 Task: Create a due date automation trigger when advanced on, 2 hours before a card is due add fields with custom field "Resume" set to 10.
Action: Mouse moved to (1239, 354)
Screenshot: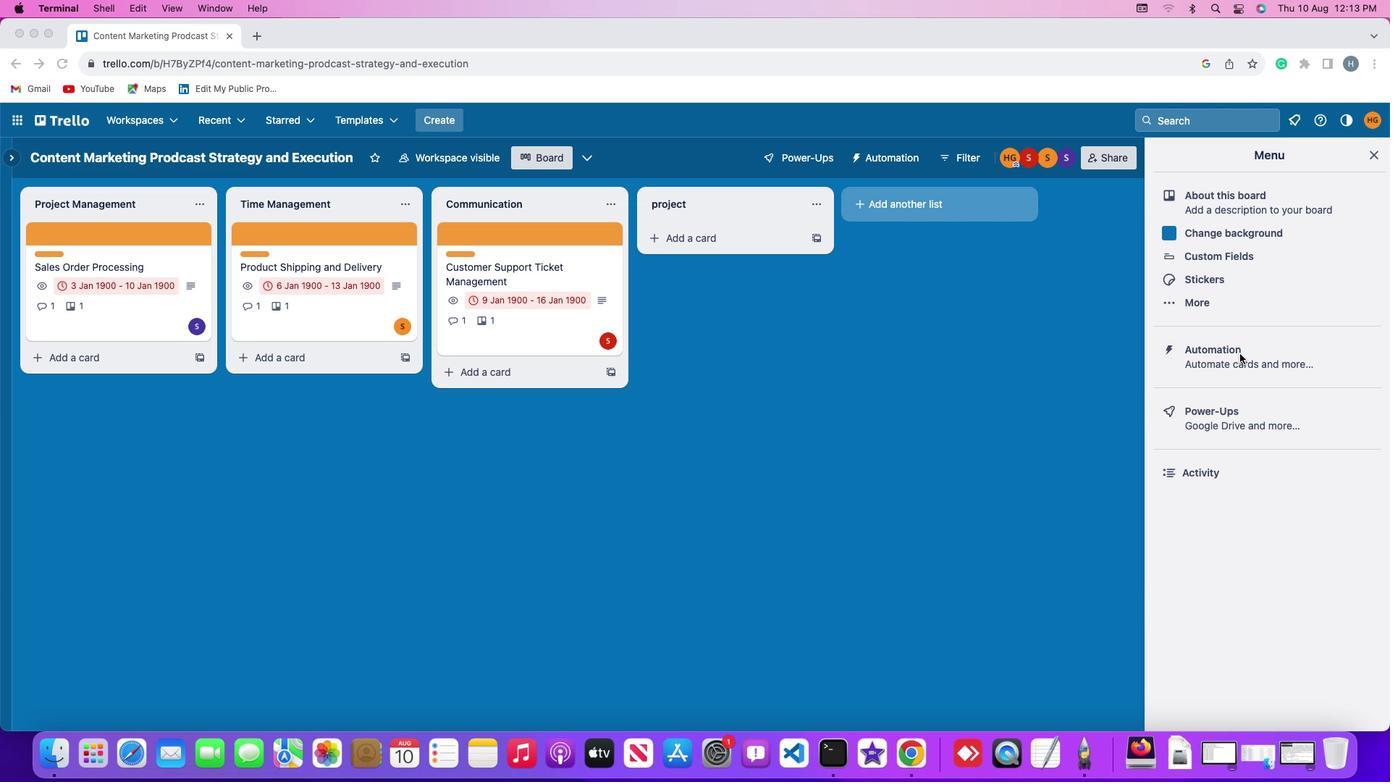 
Action: Mouse pressed left at (1239, 354)
Screenshot: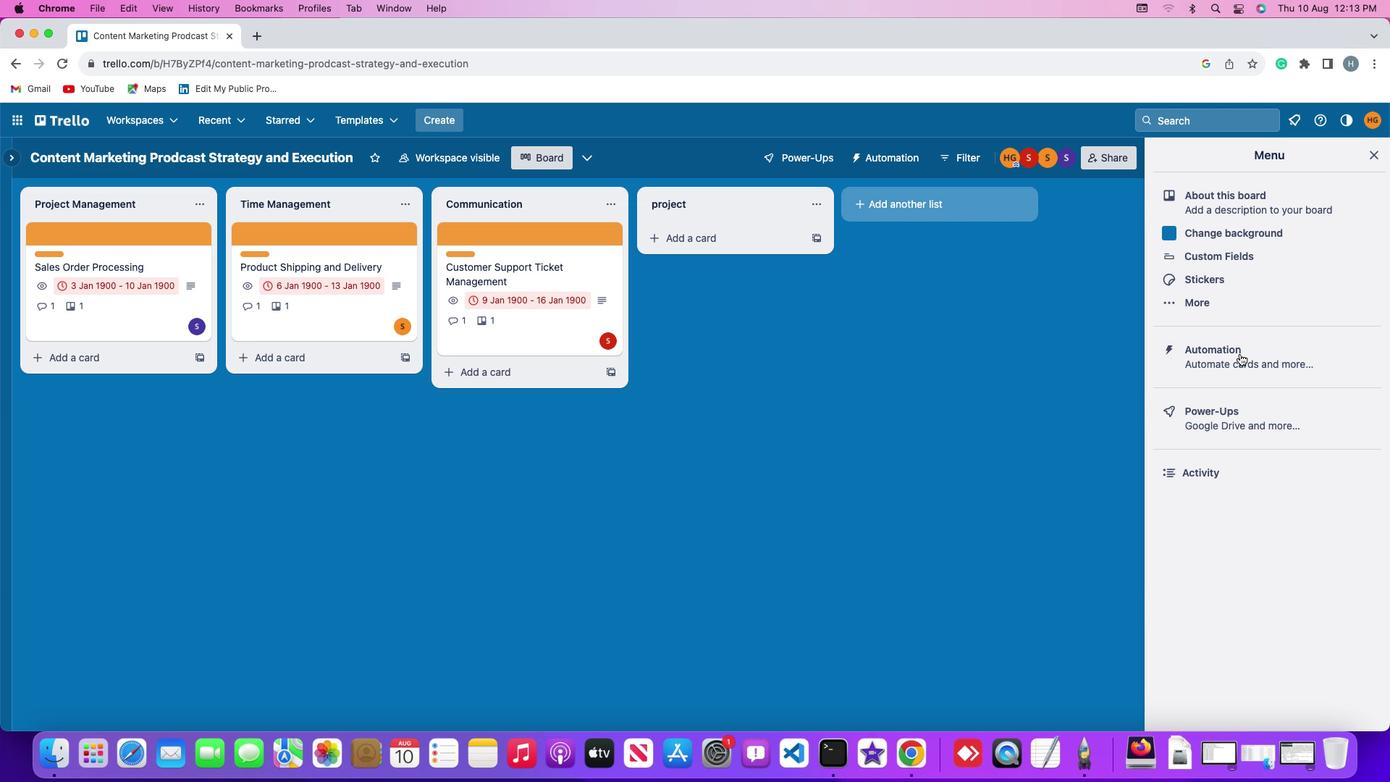 
Action: Mouse pressed left at (1239, 354)
Screenshot: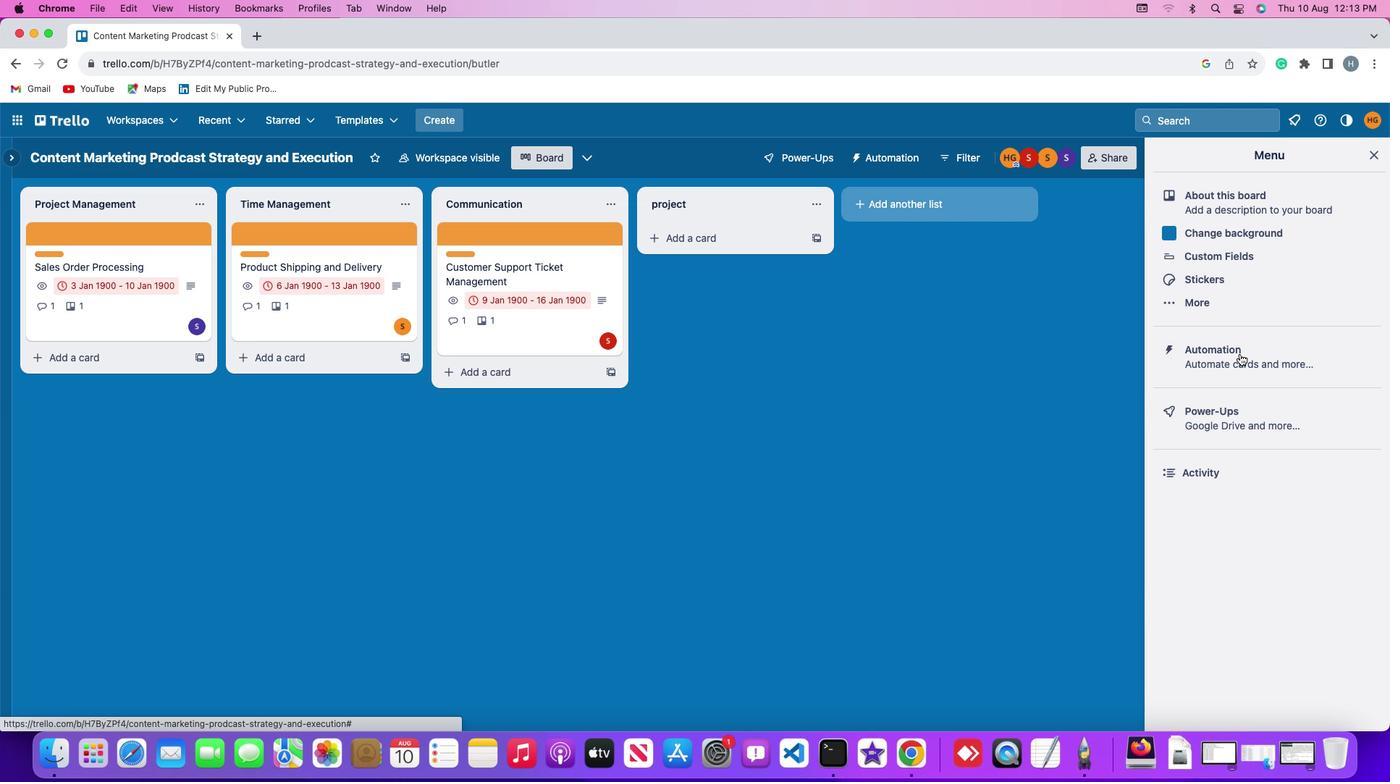 
Action: Mouse moved to (92, 343)
Screenshot: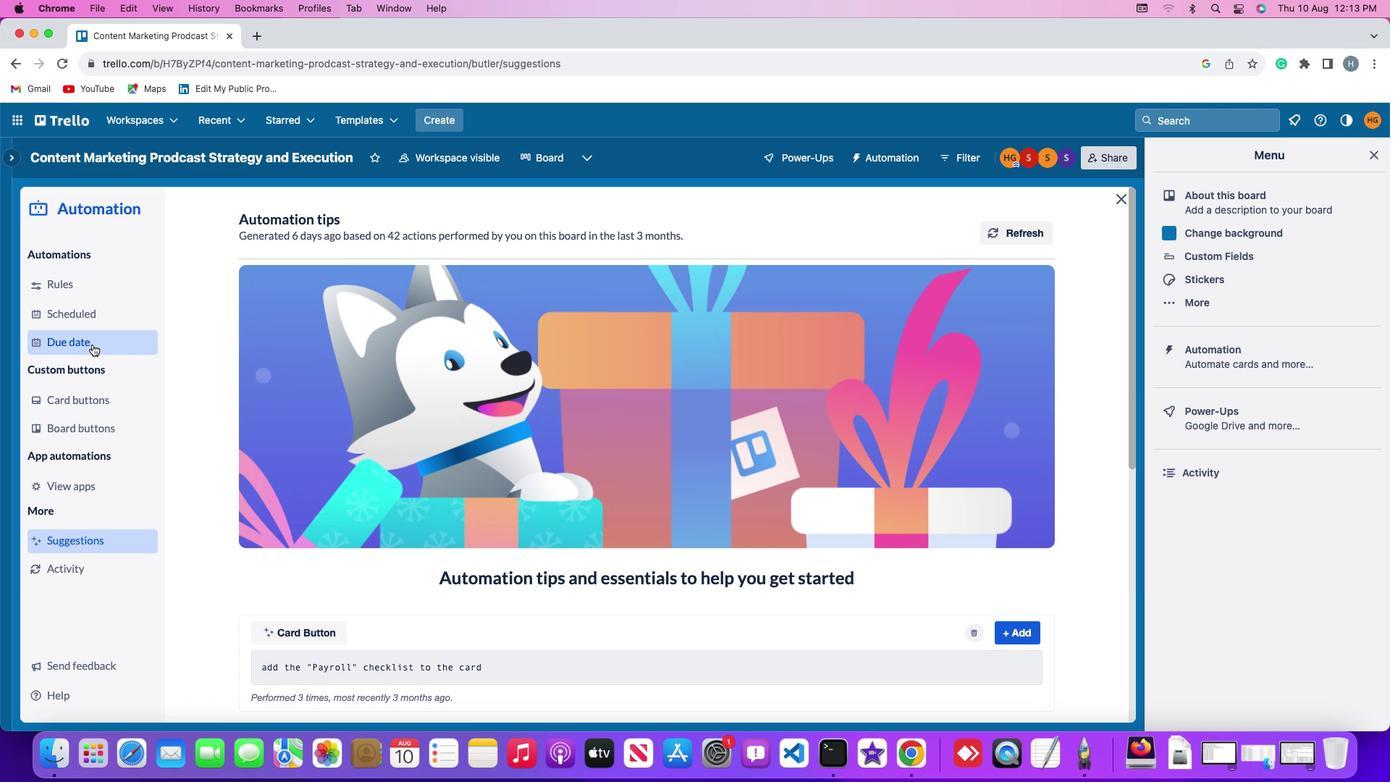 
Action: Mouse pressed left at (92, 343)
Screenshot: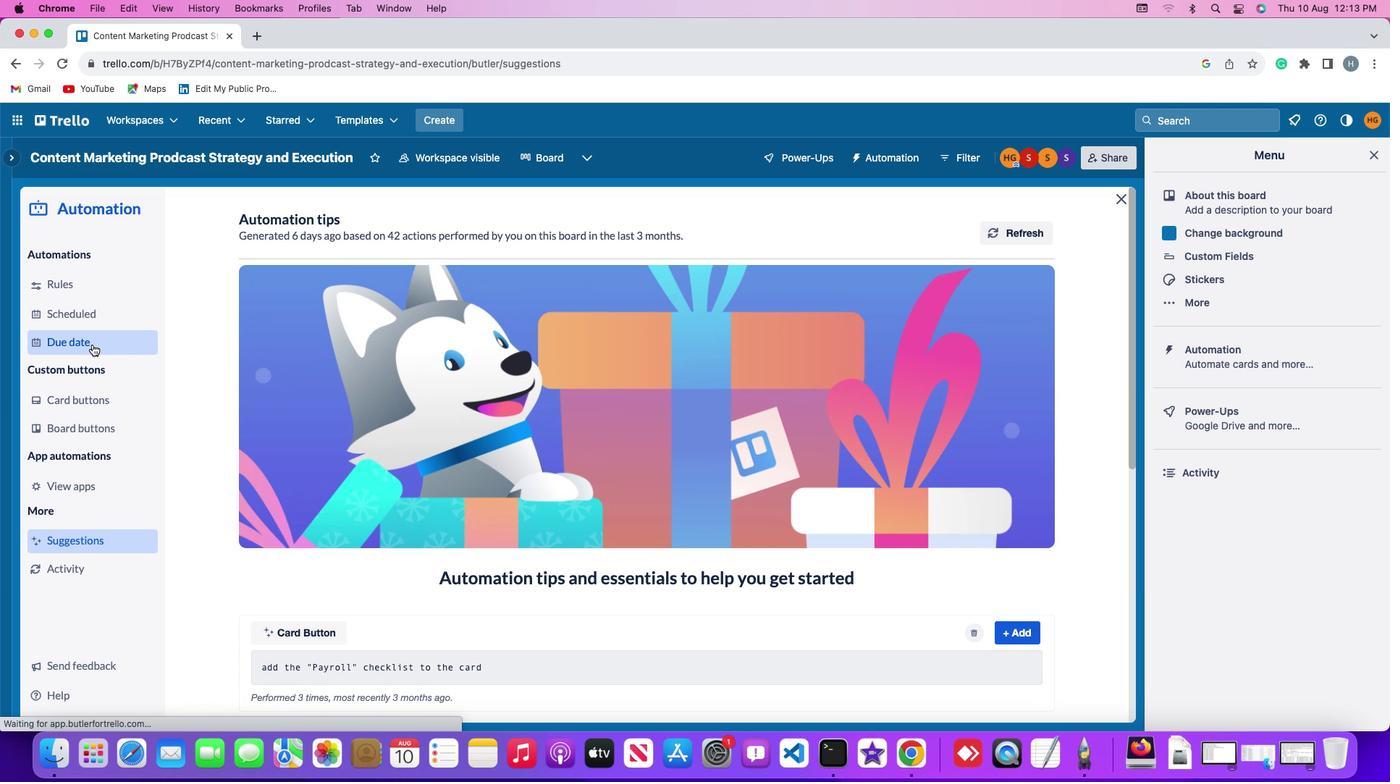 
Action: Mouse moved to (987, 225)
Screenshot: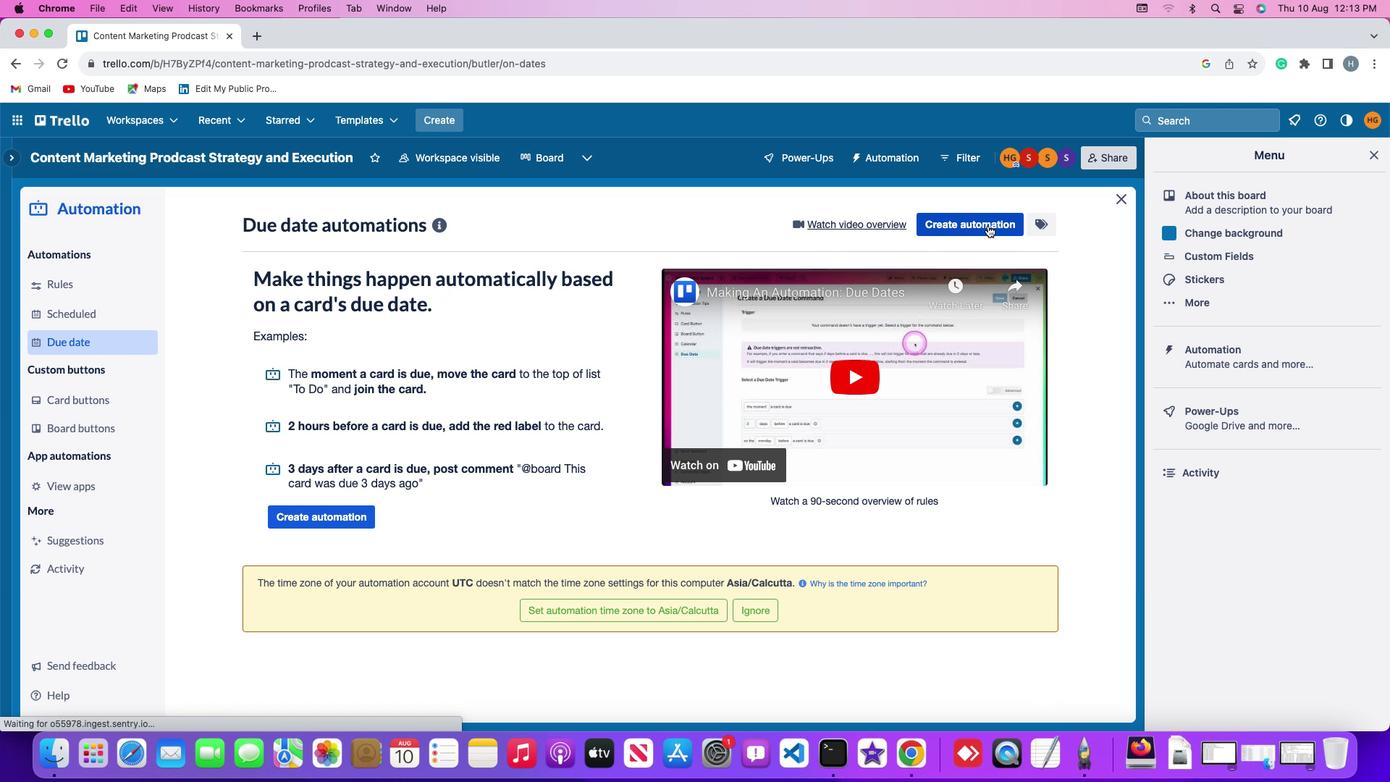 
Action: Mouse pressed left at (987, 225)
Screenshot: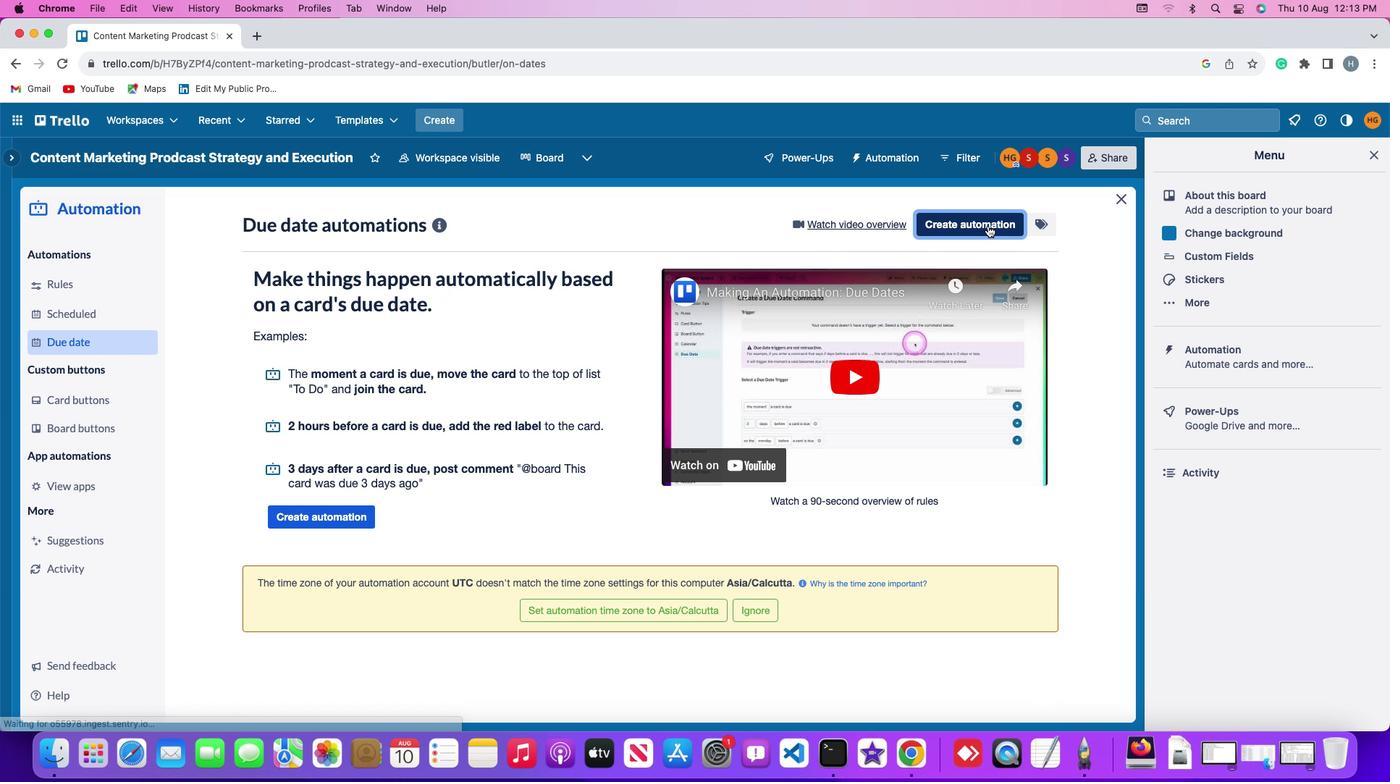 
Action: Mouse moved to (334, 362)
Screenshot: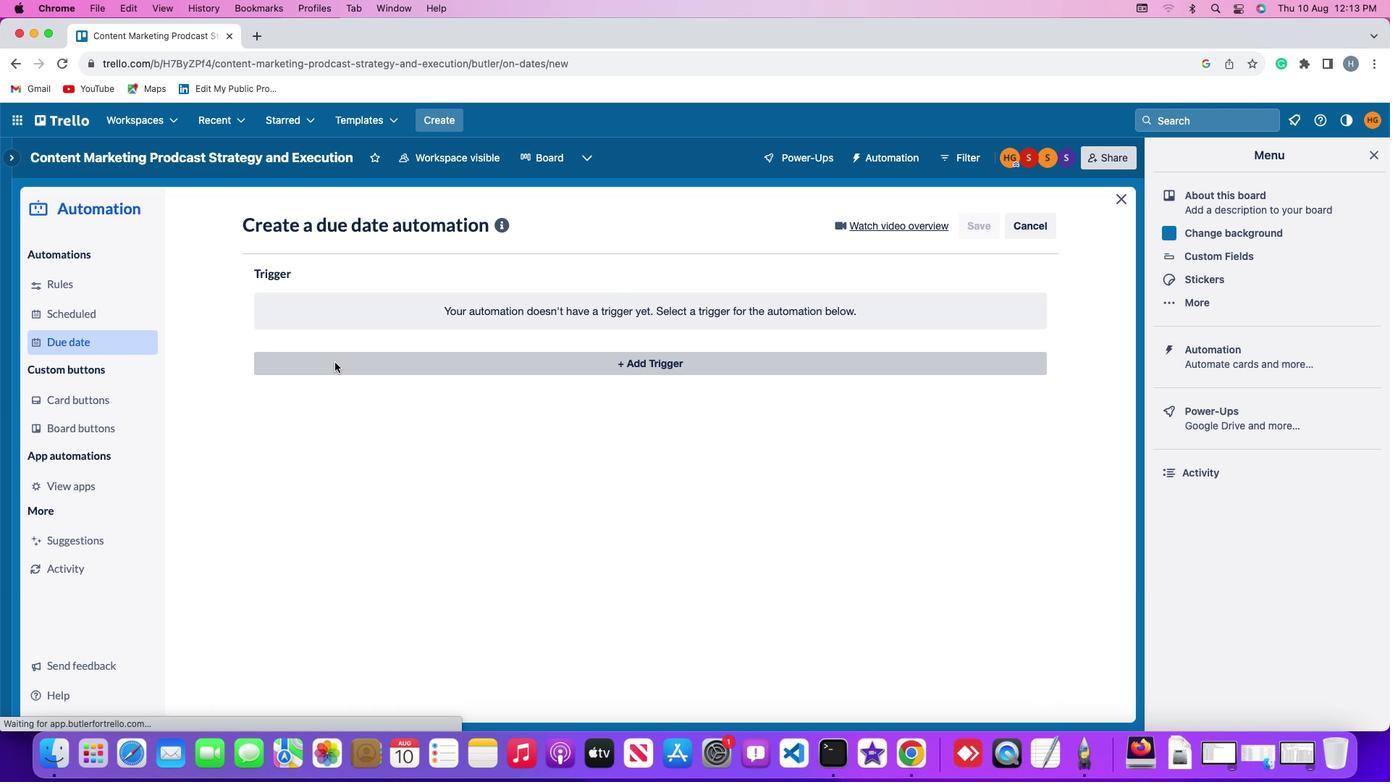 
Action: Mouse pressed left at (334, 362)
Screenshot: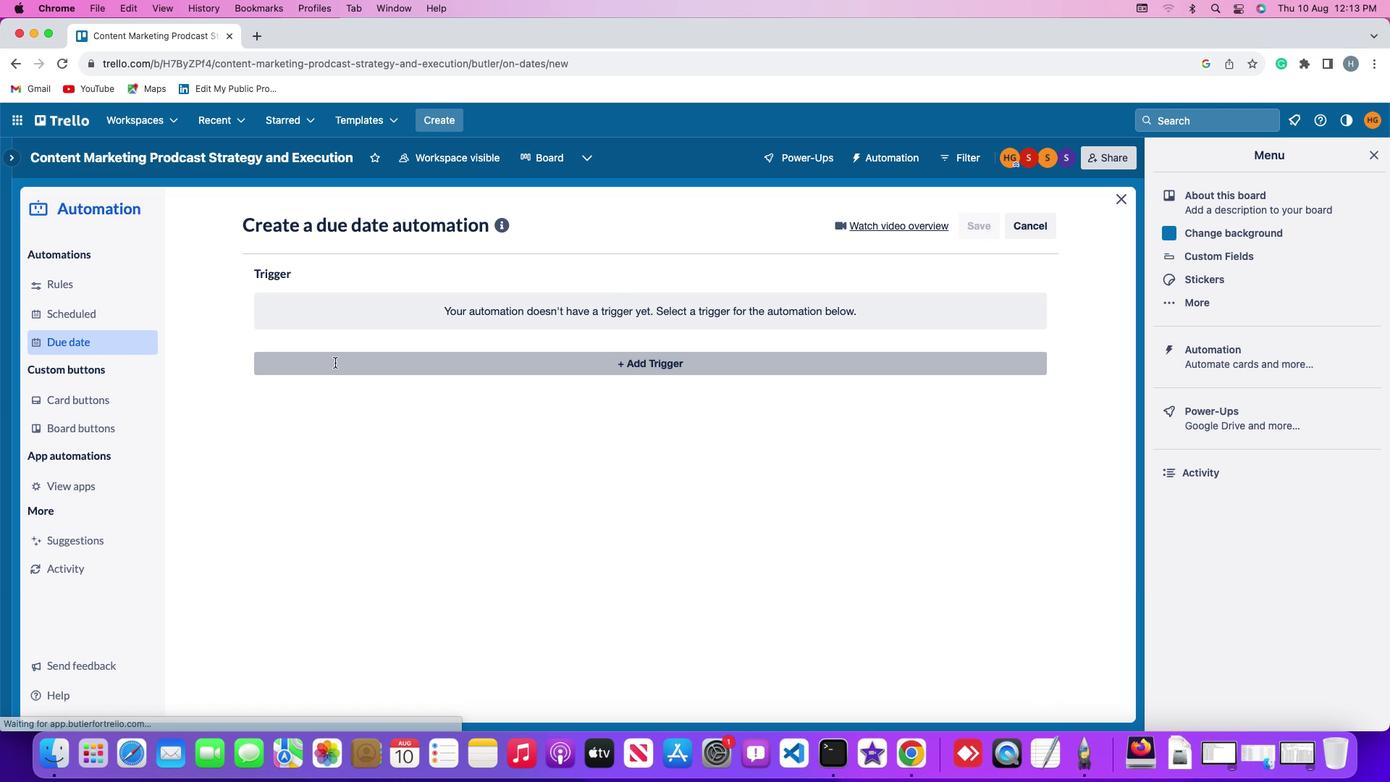 
Action: Mouse moved to (283, 579)
Screenshot: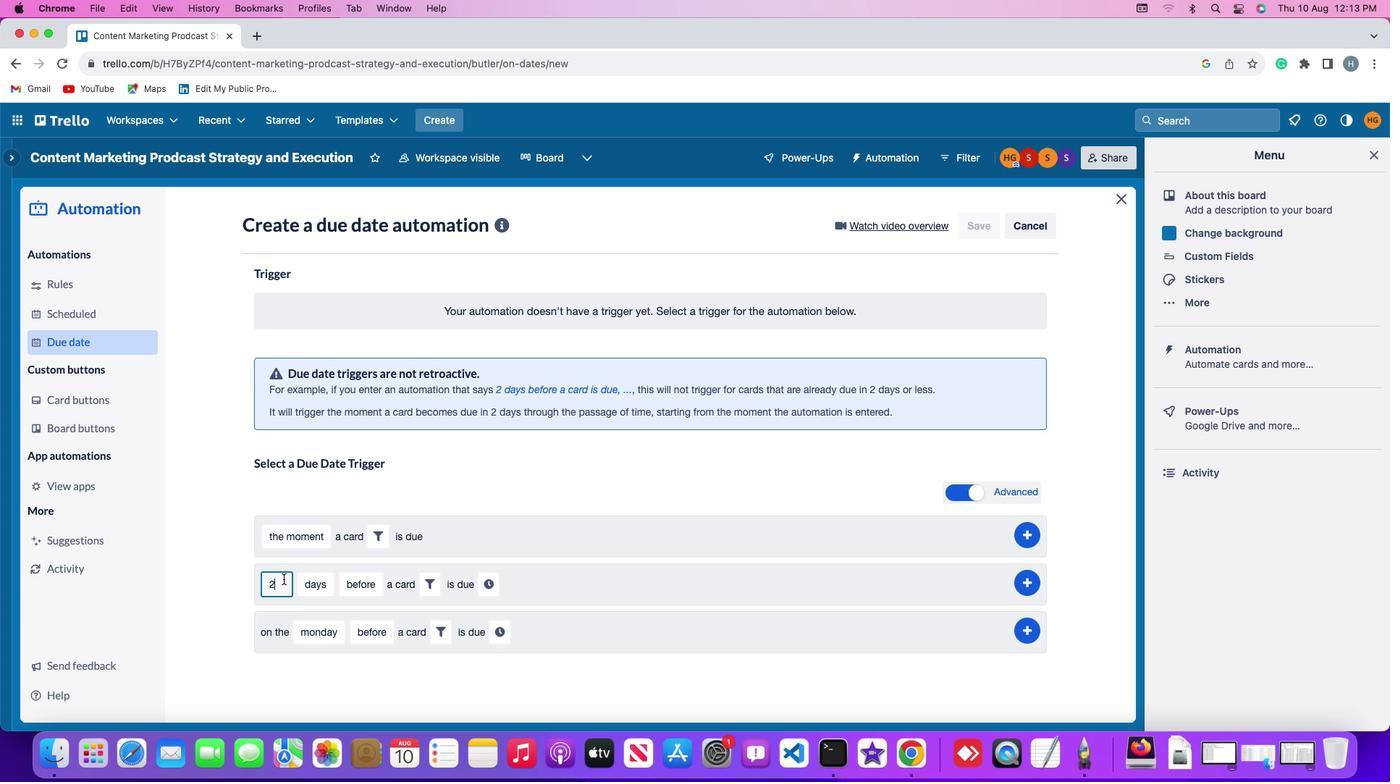 
Action: Mouse pressed left at (283, 579)
Screenshot: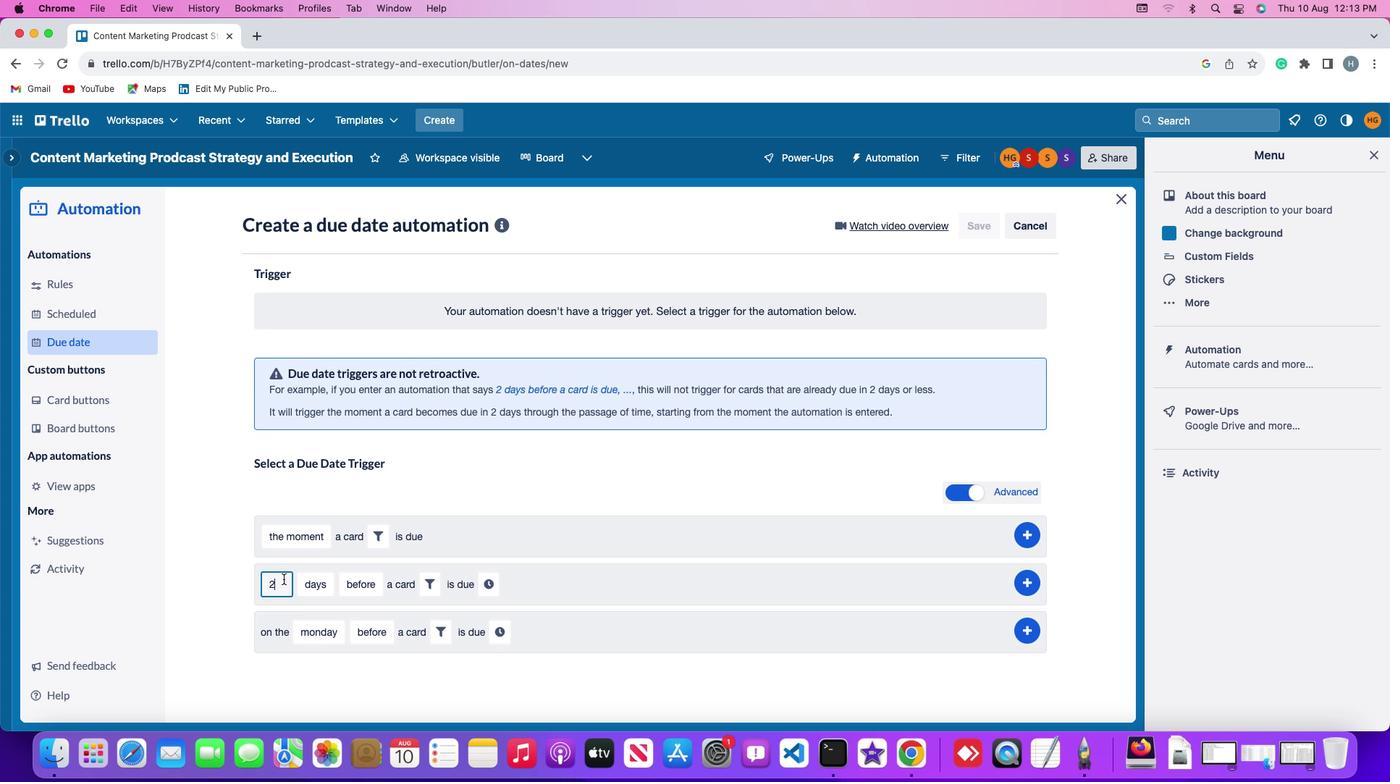 
Action: Key pressed Key.backspace
Screenshot: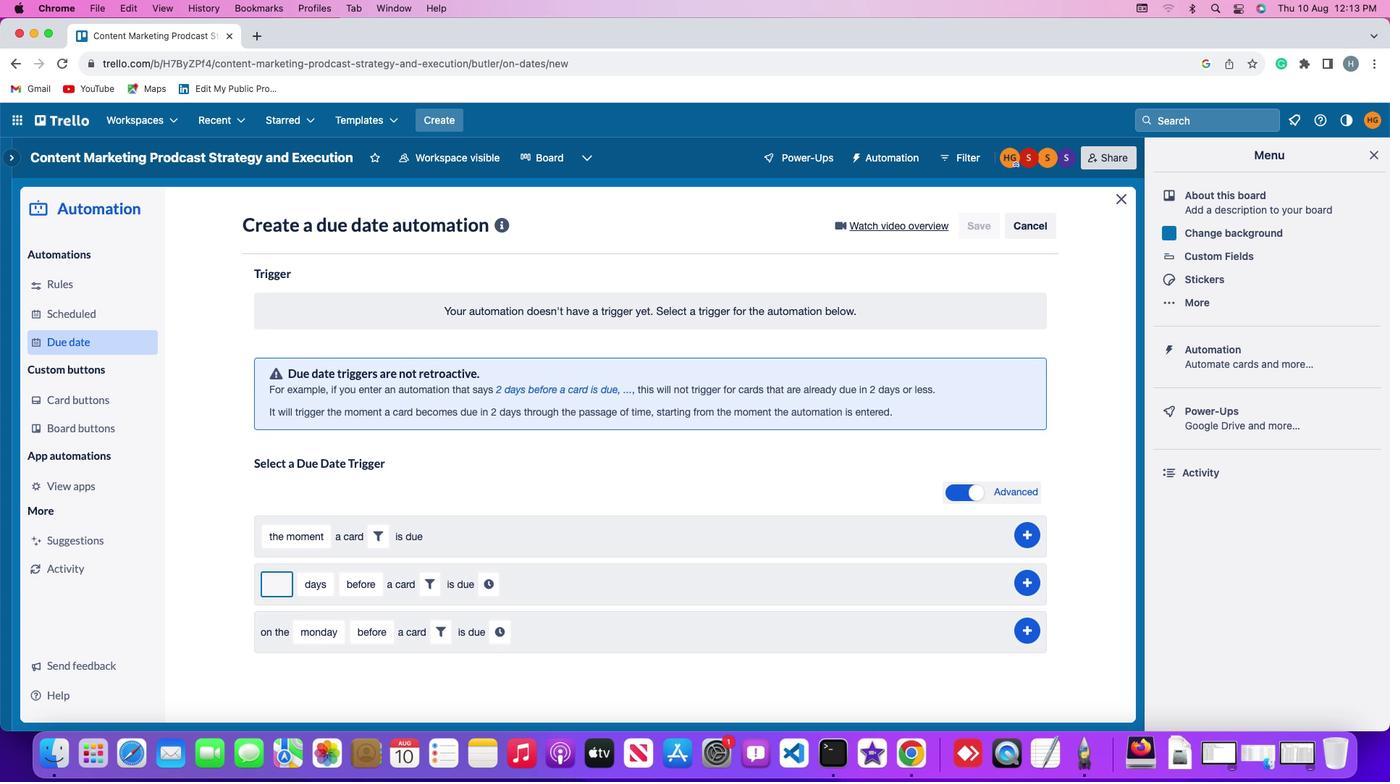 
Action: Mouse moved to (291, 577)
Screenshot: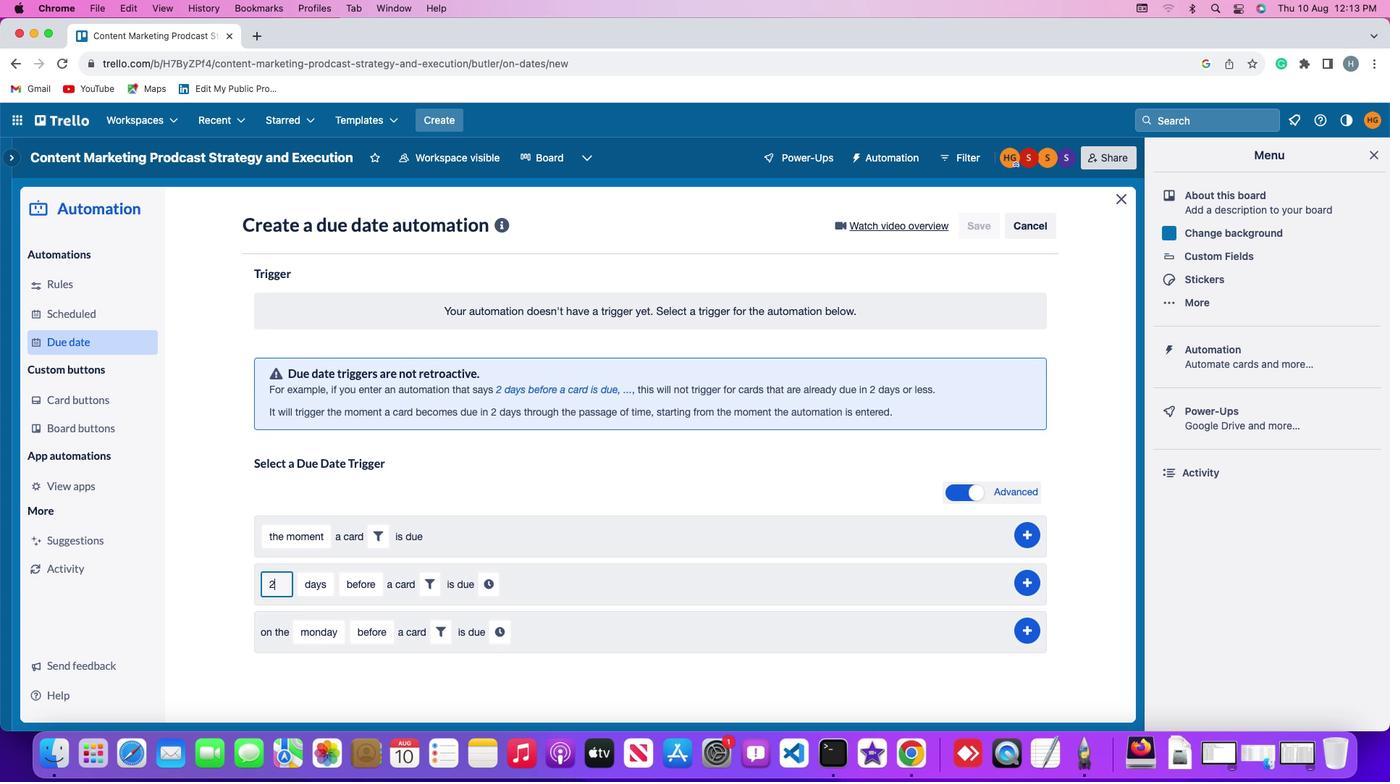 
Action: Key pressed '2'
Screenshot: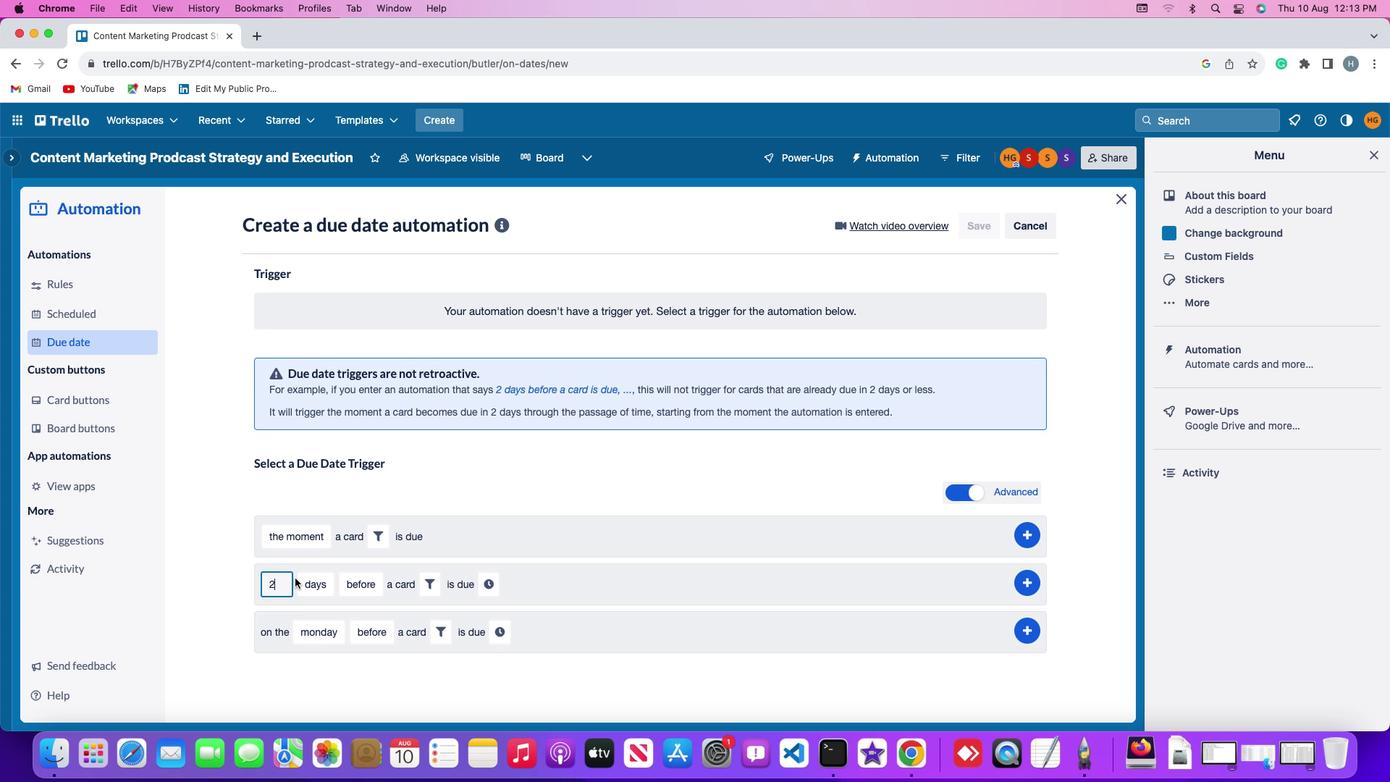 
Action: Mouse moved to (307, 577)
Screenshot: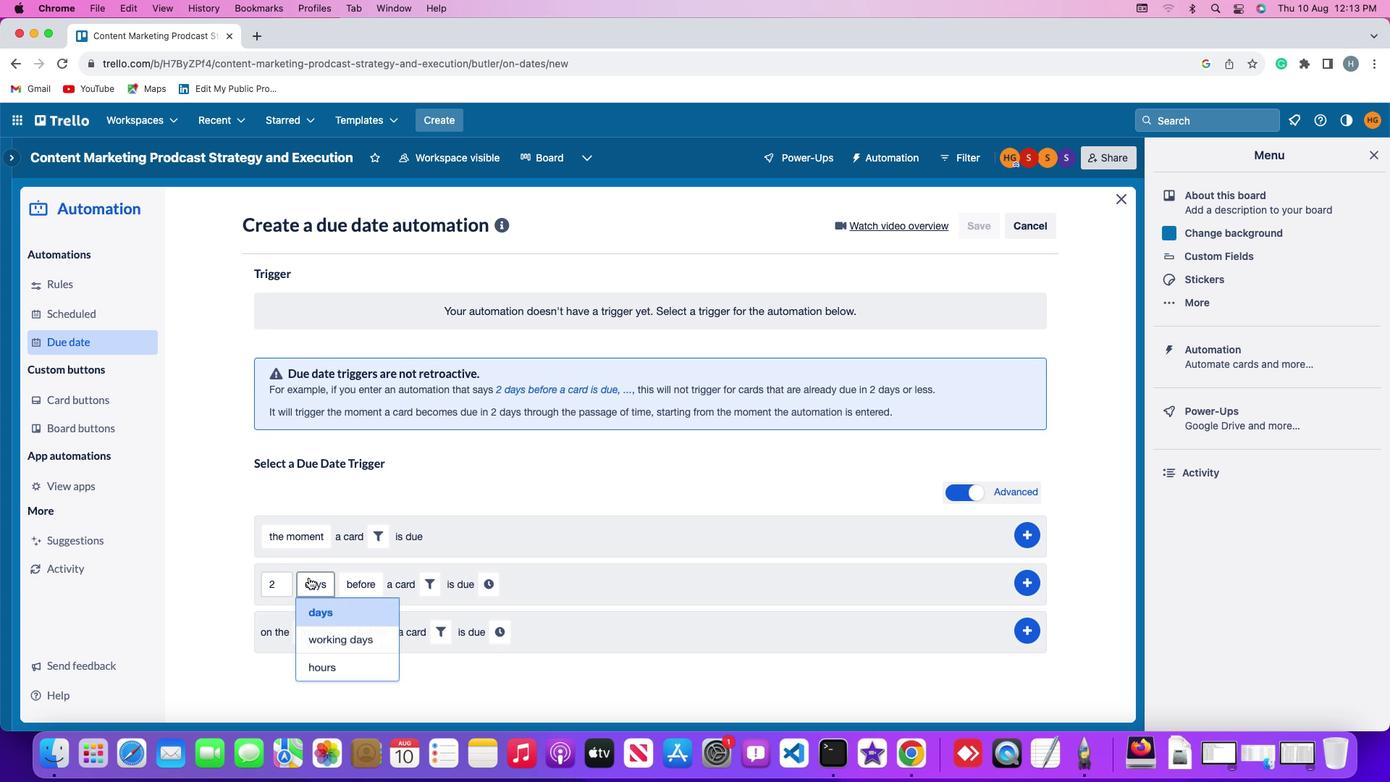 
Action: Mouse pressed left at (307, 577)
Screenshot: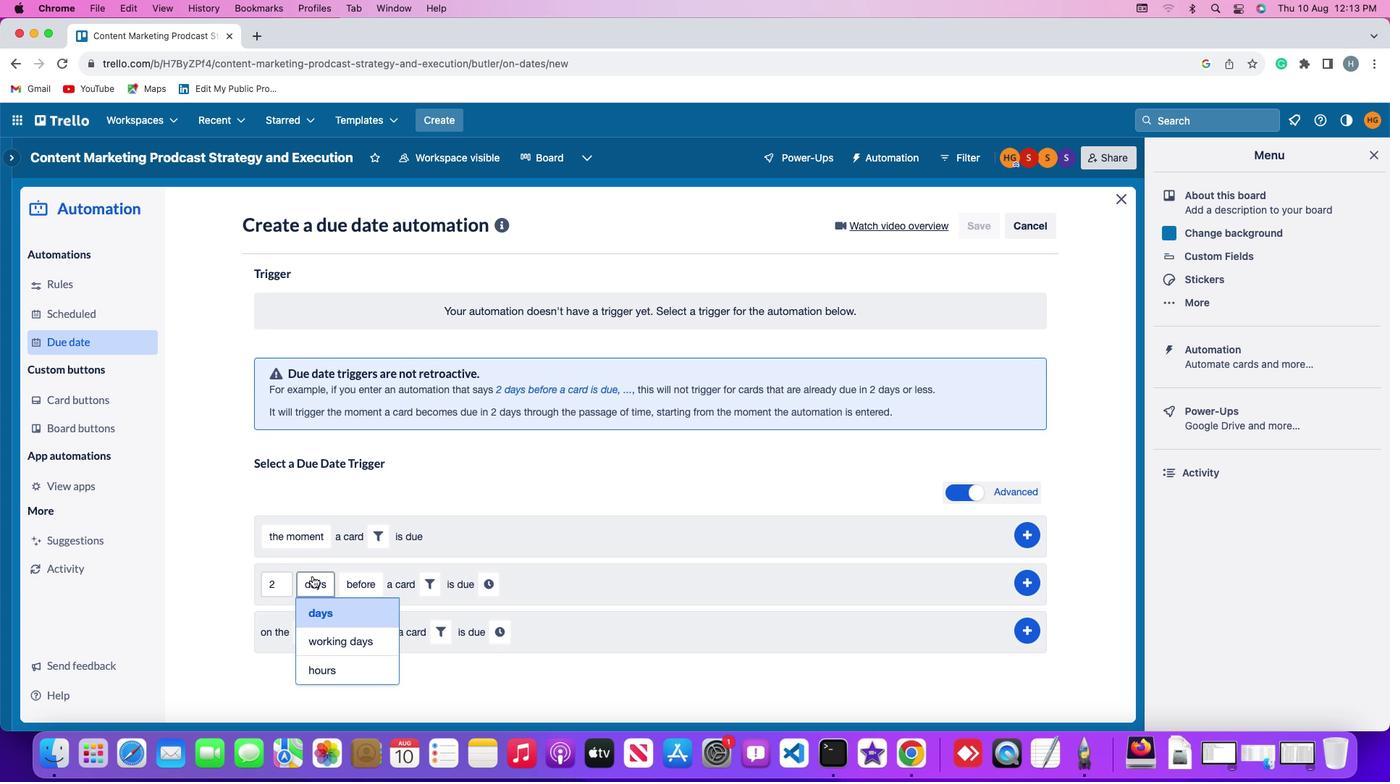 
Action: Mouse moved to (335, 670)
Screenshot: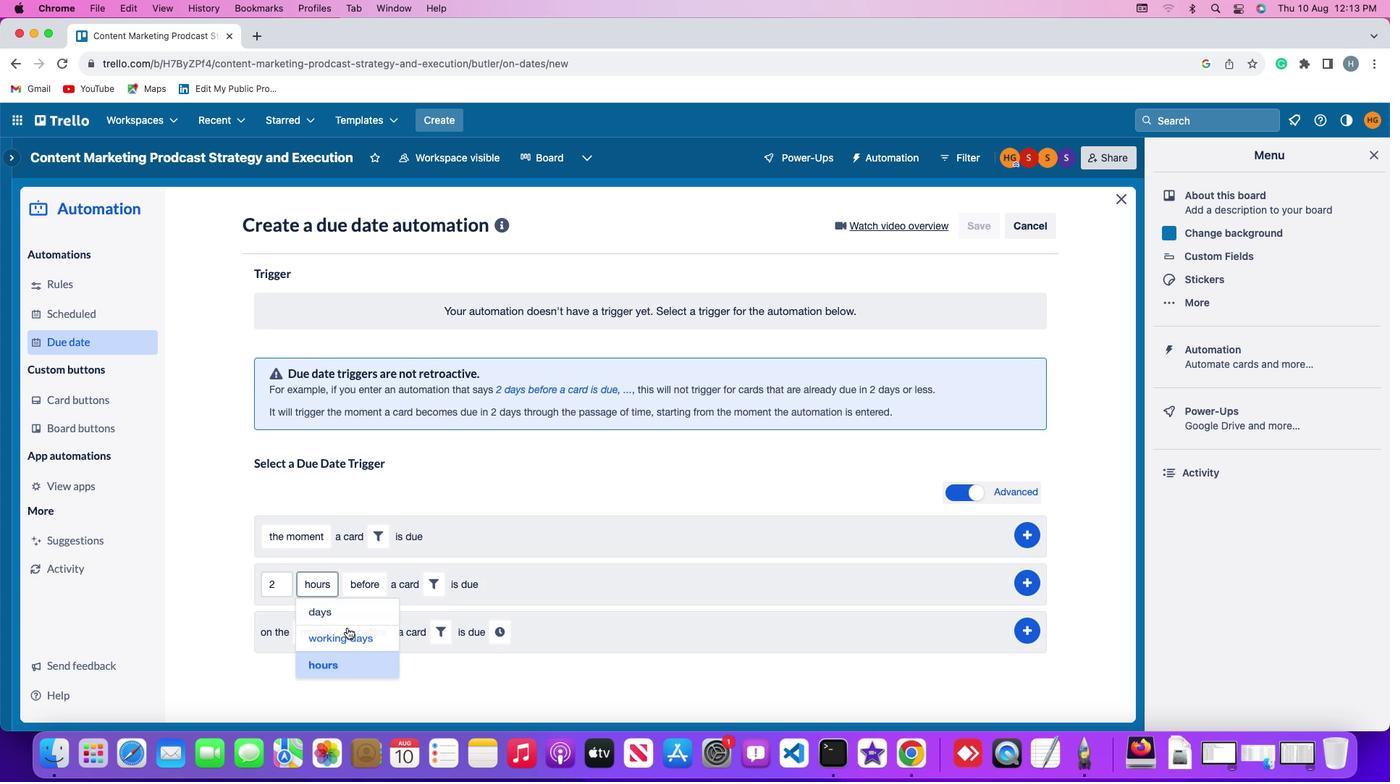 
Action: Mouse pressed left at (335, 670)
Screenshot: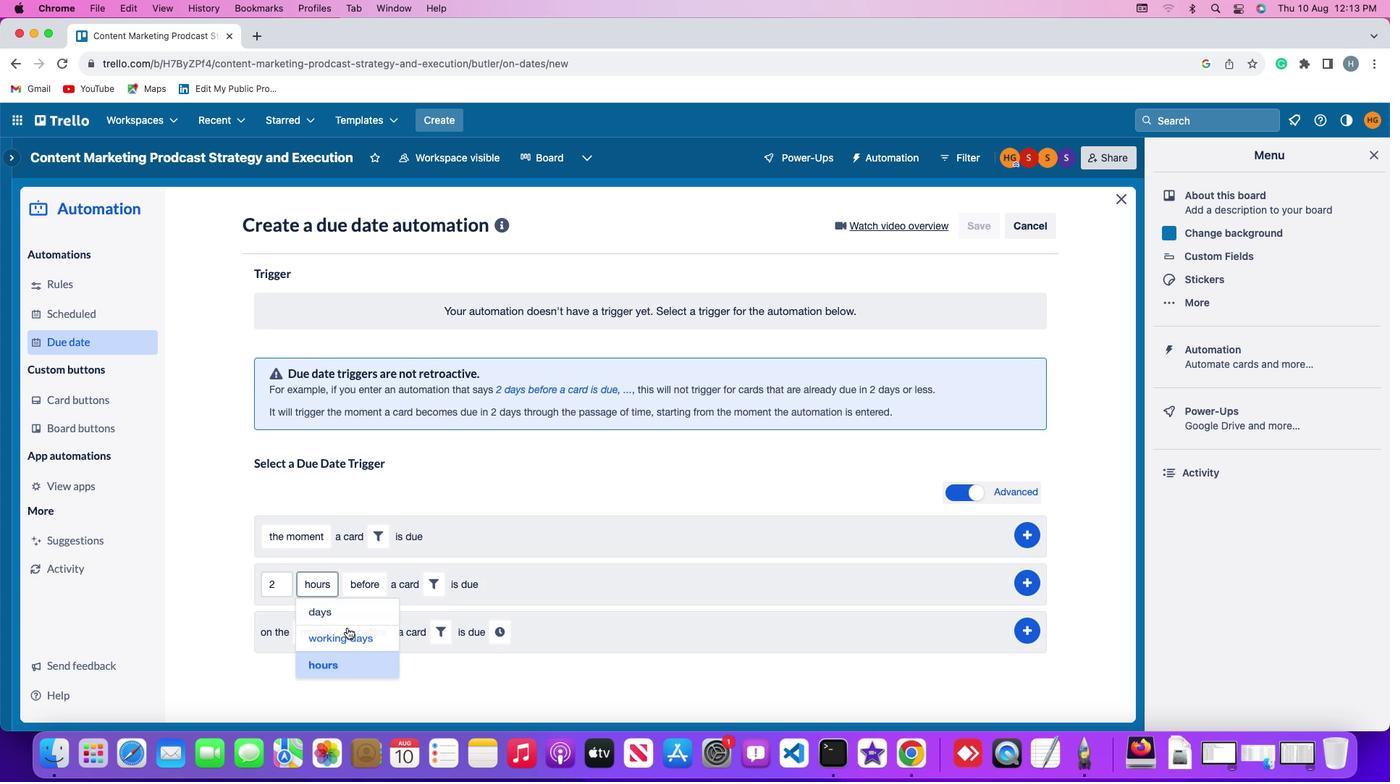 
Action: Mouse moved to (367, 585)
Screenshot: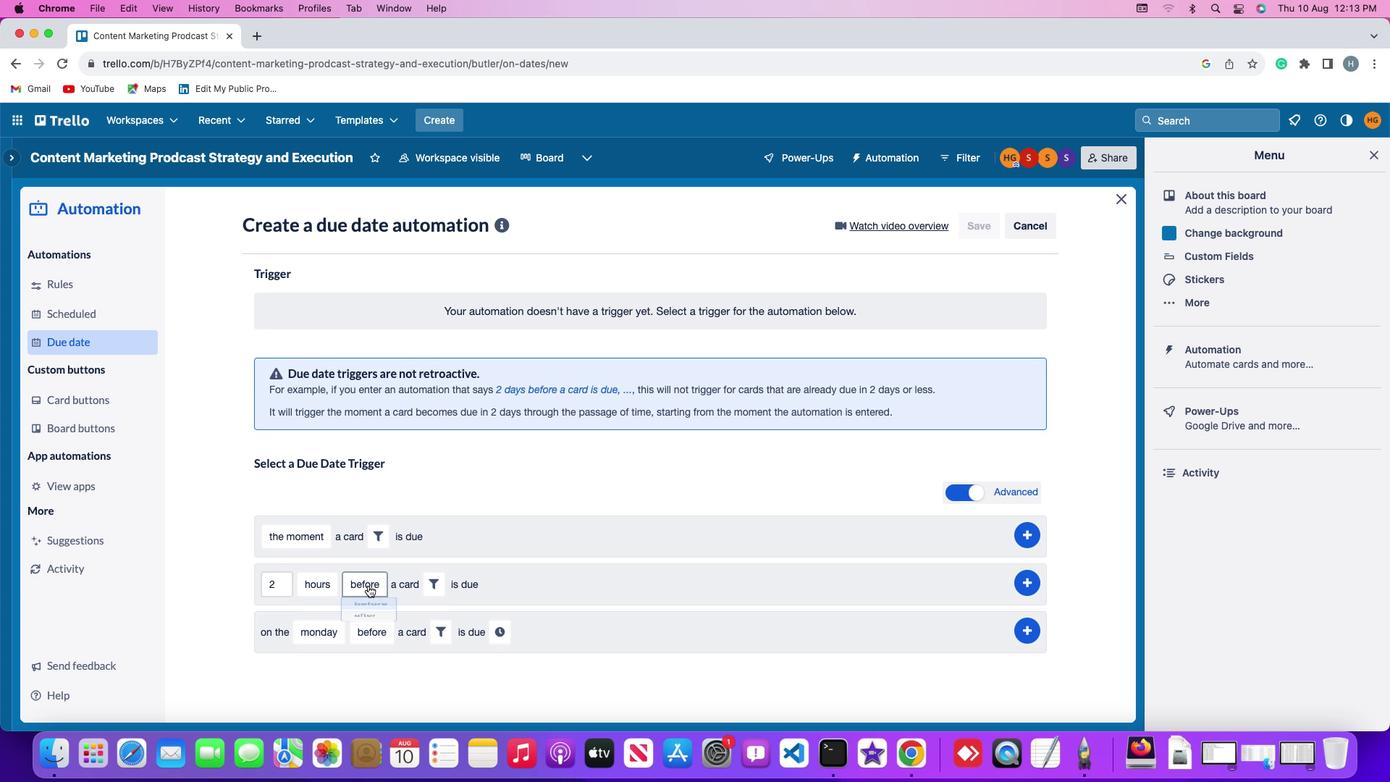 
Action: Mouse pressed left at (367, 585)
Screenshot: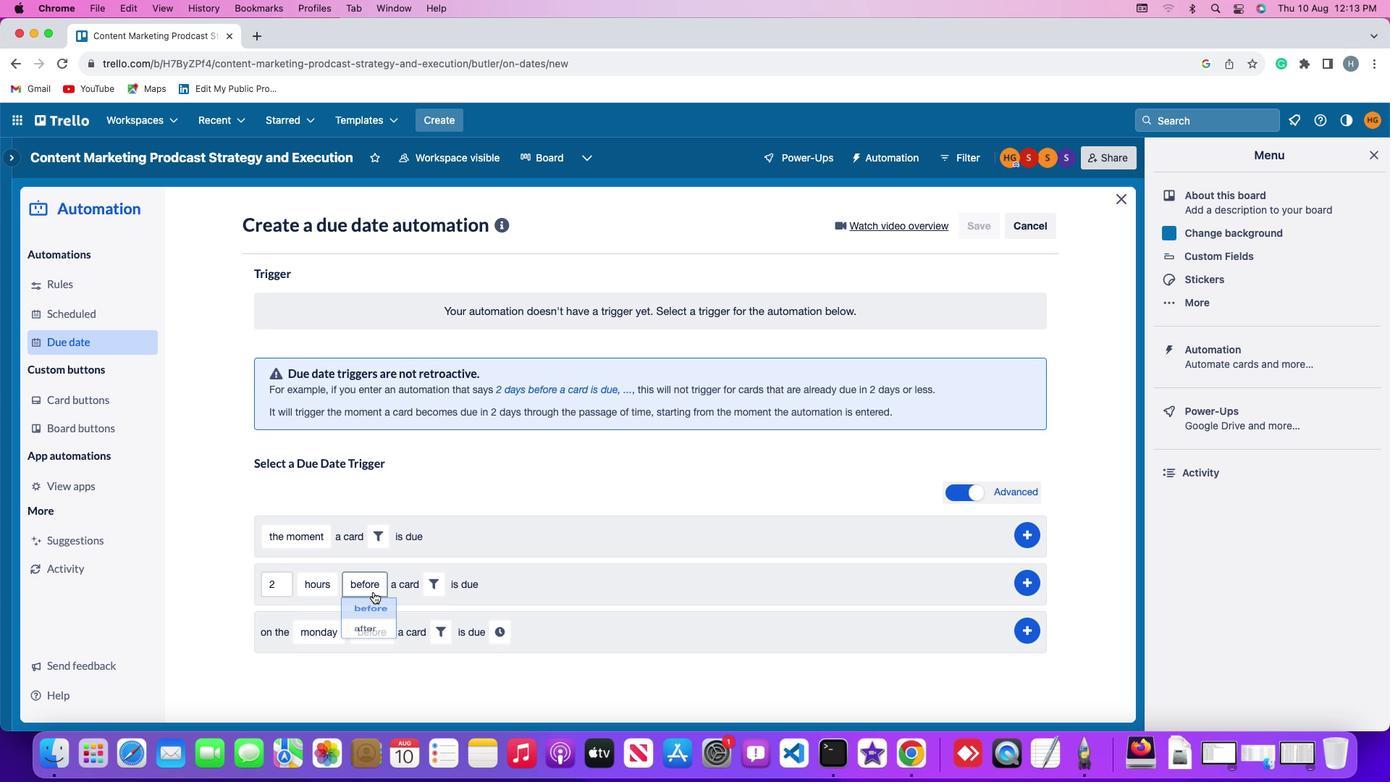 
Action: Mouse moved to (378, 607)
Screenshot: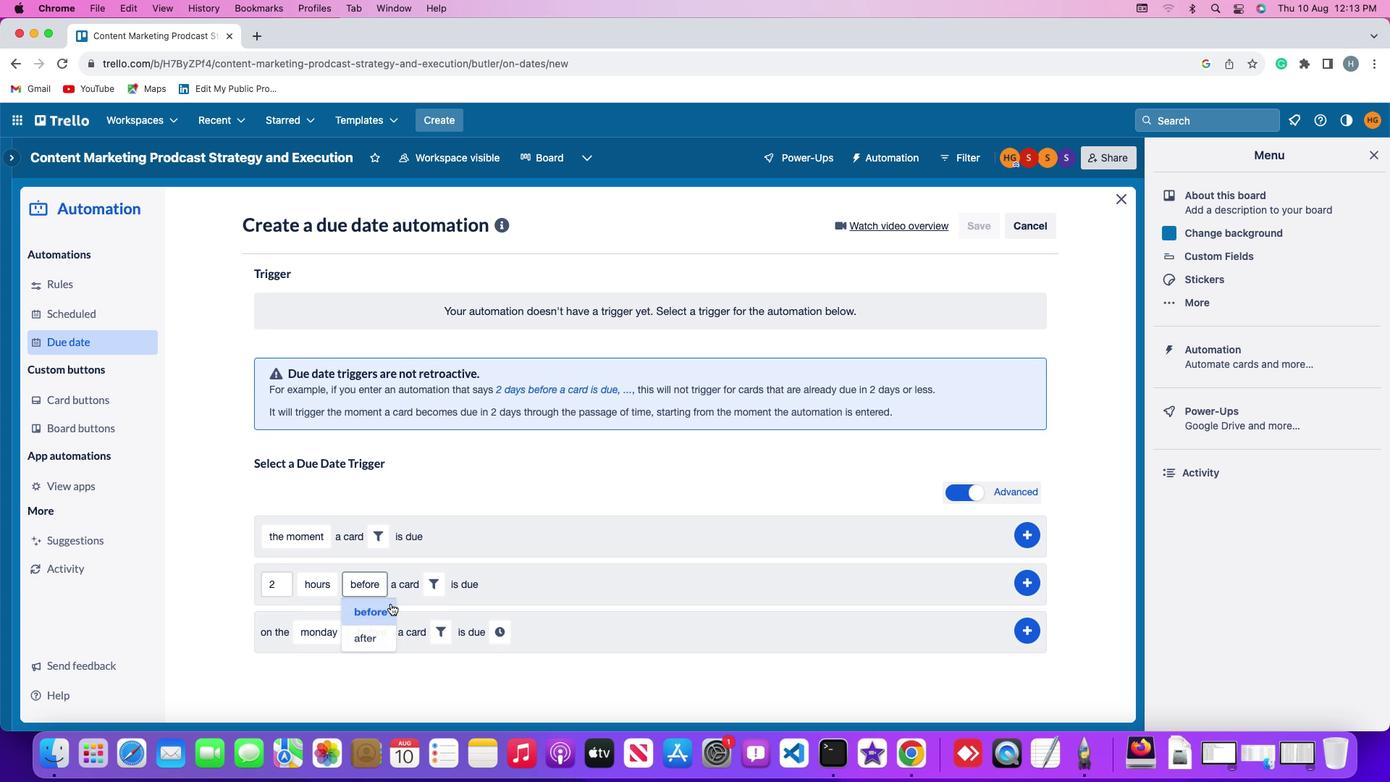 
Action: Mouse pressed left at (378, 607)
Screenshot: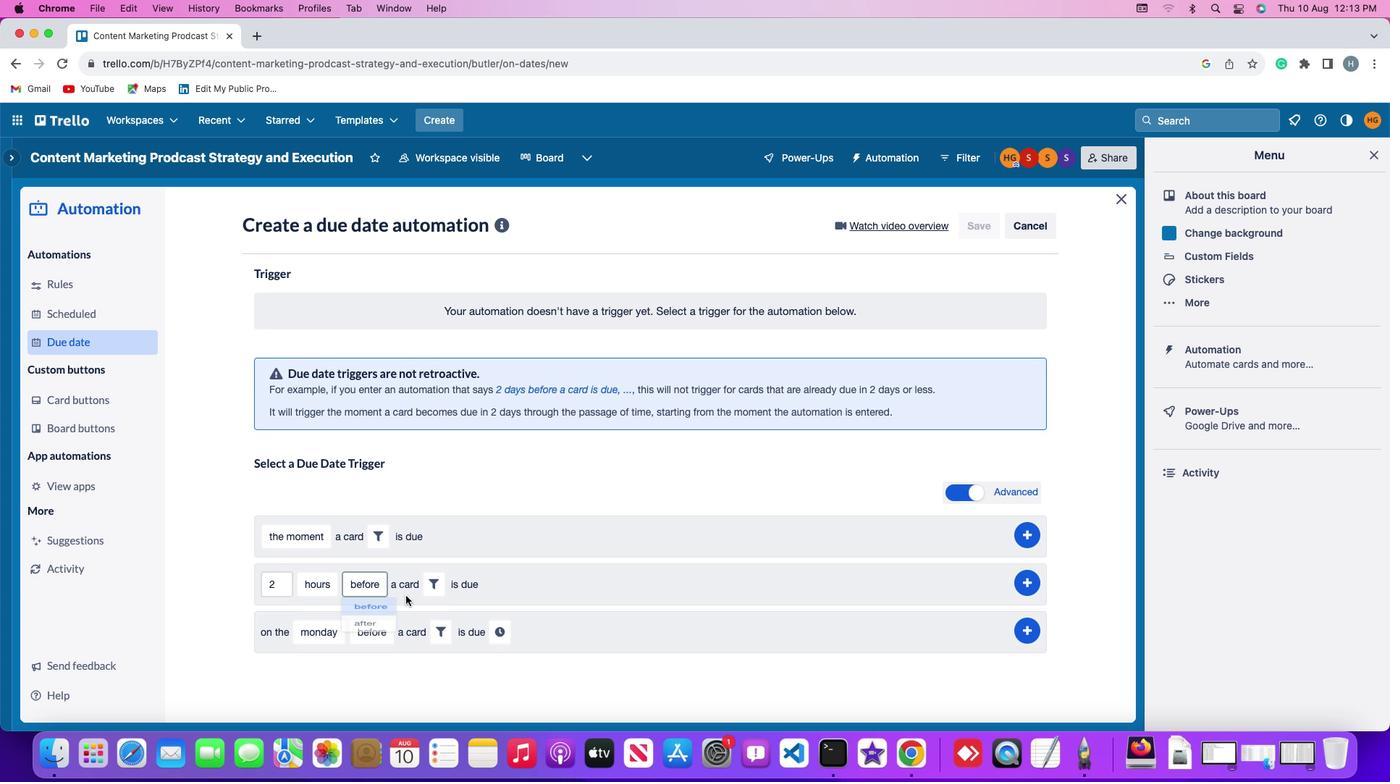 
Action: Mouse moved to (430, 581)
Screenshot: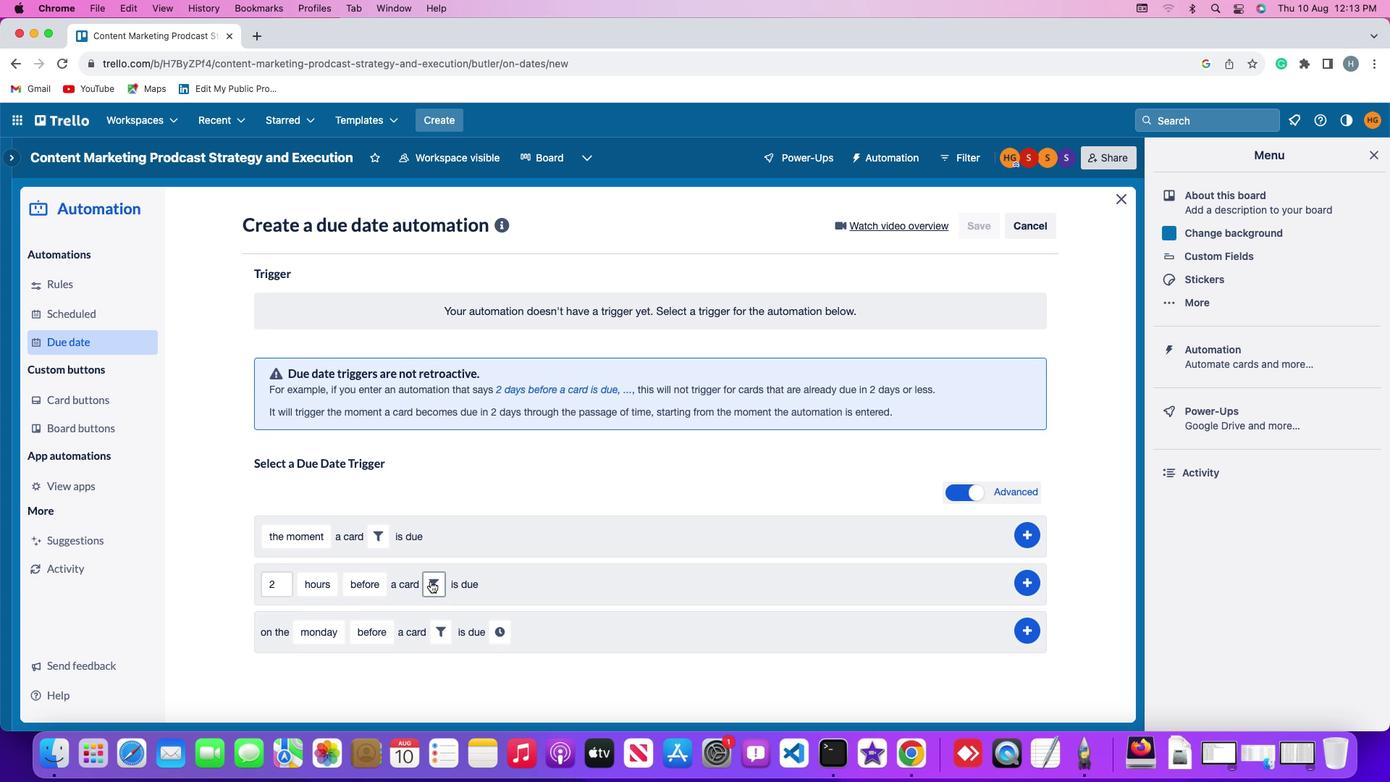 
Action: Mouse pressed left at (430, 581)
Screenshot: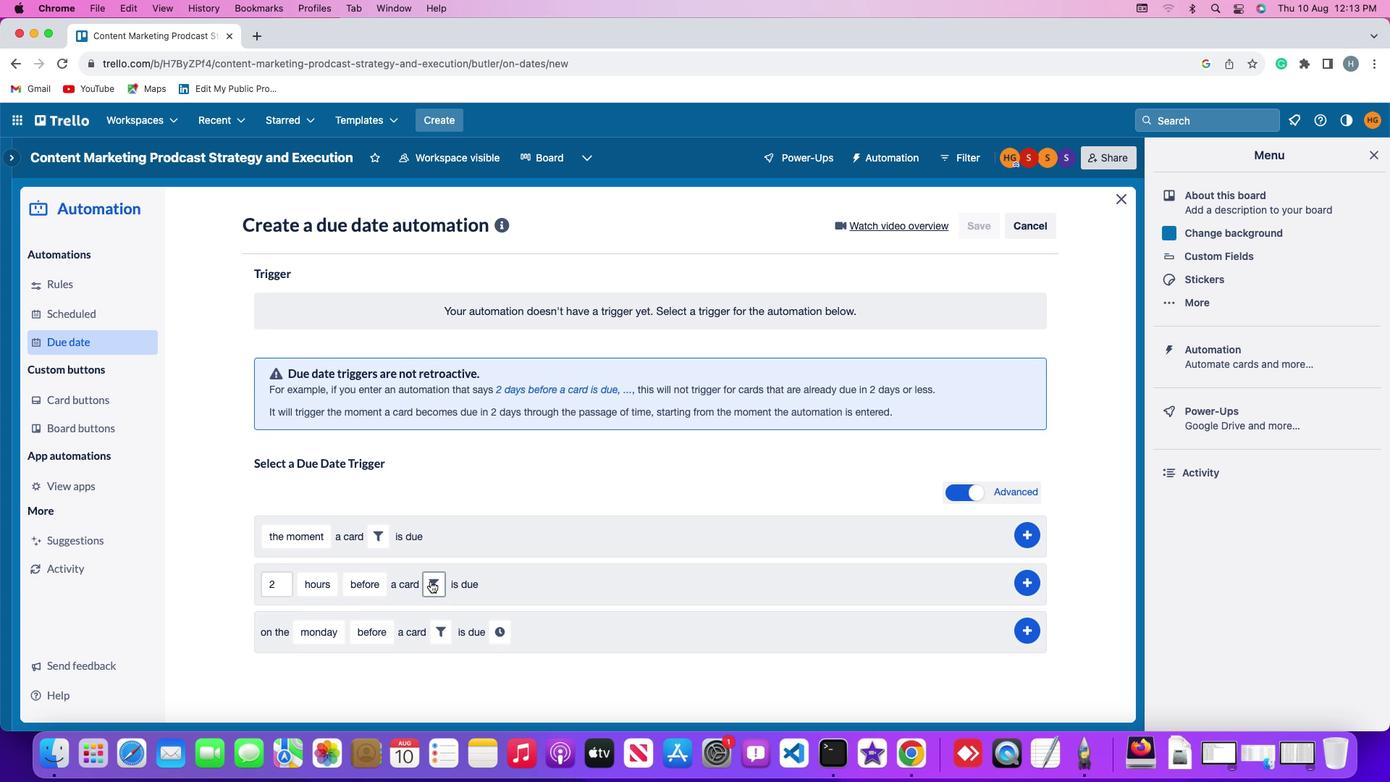 
Action: Mouse moved to (682, 636)
Screenshot: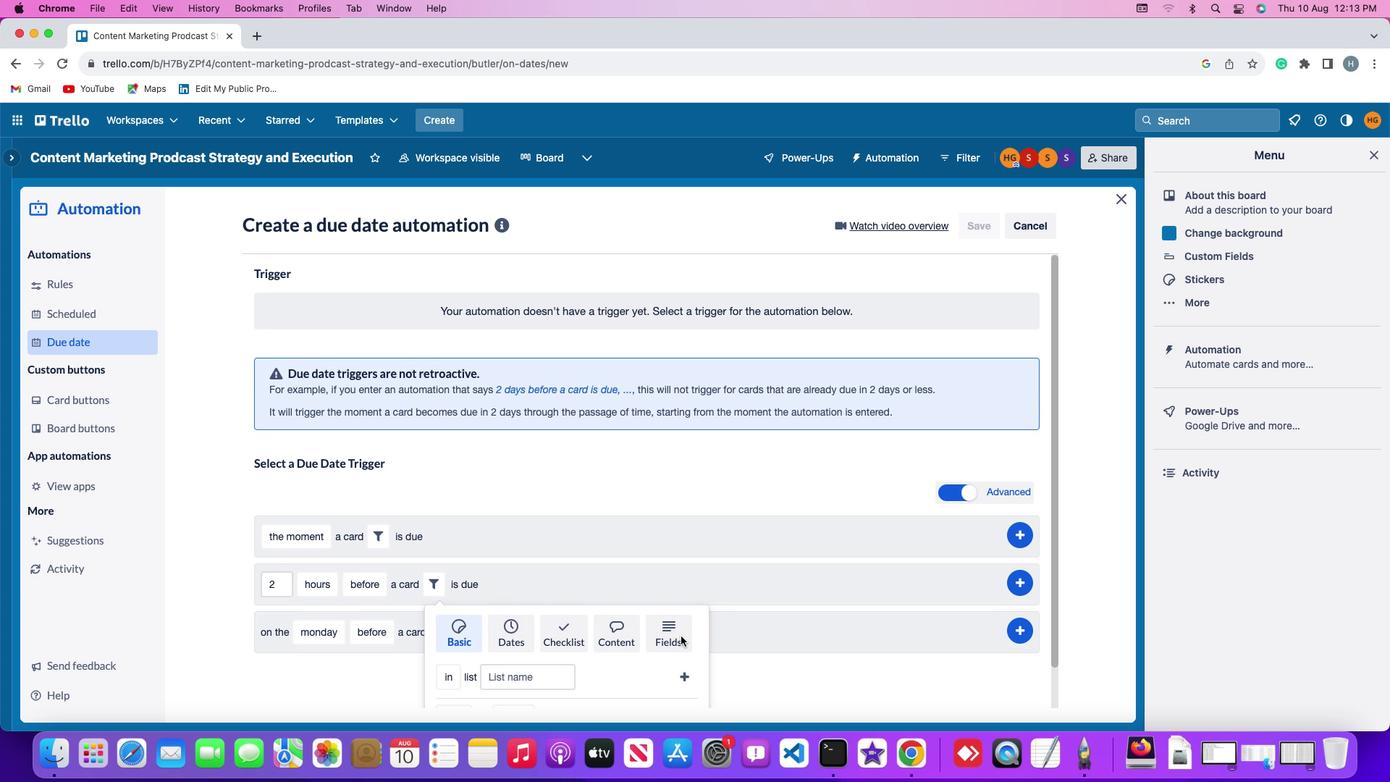 
Action: Mouse pressed left at (682, 636)
Screenshot: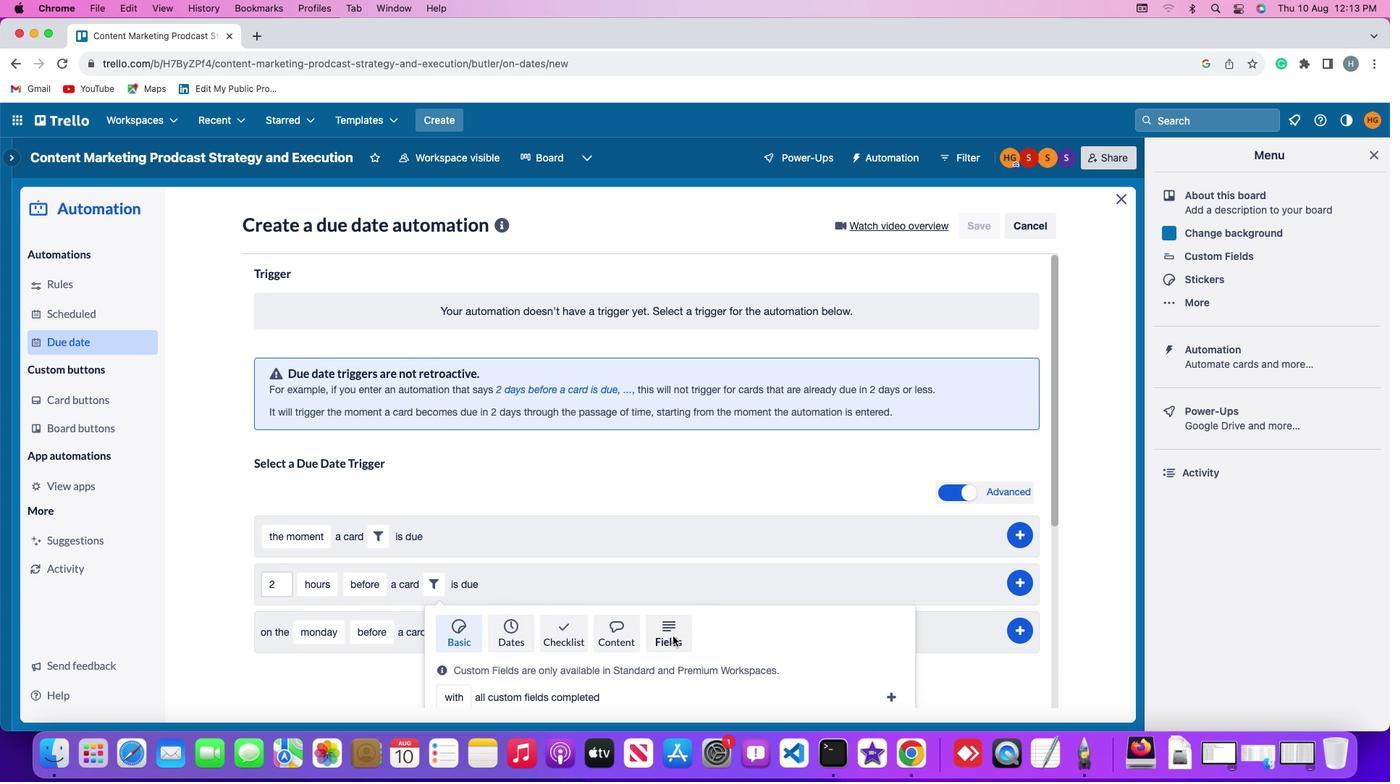 
Action: Mouse moved to (413, 658)
Screenshot: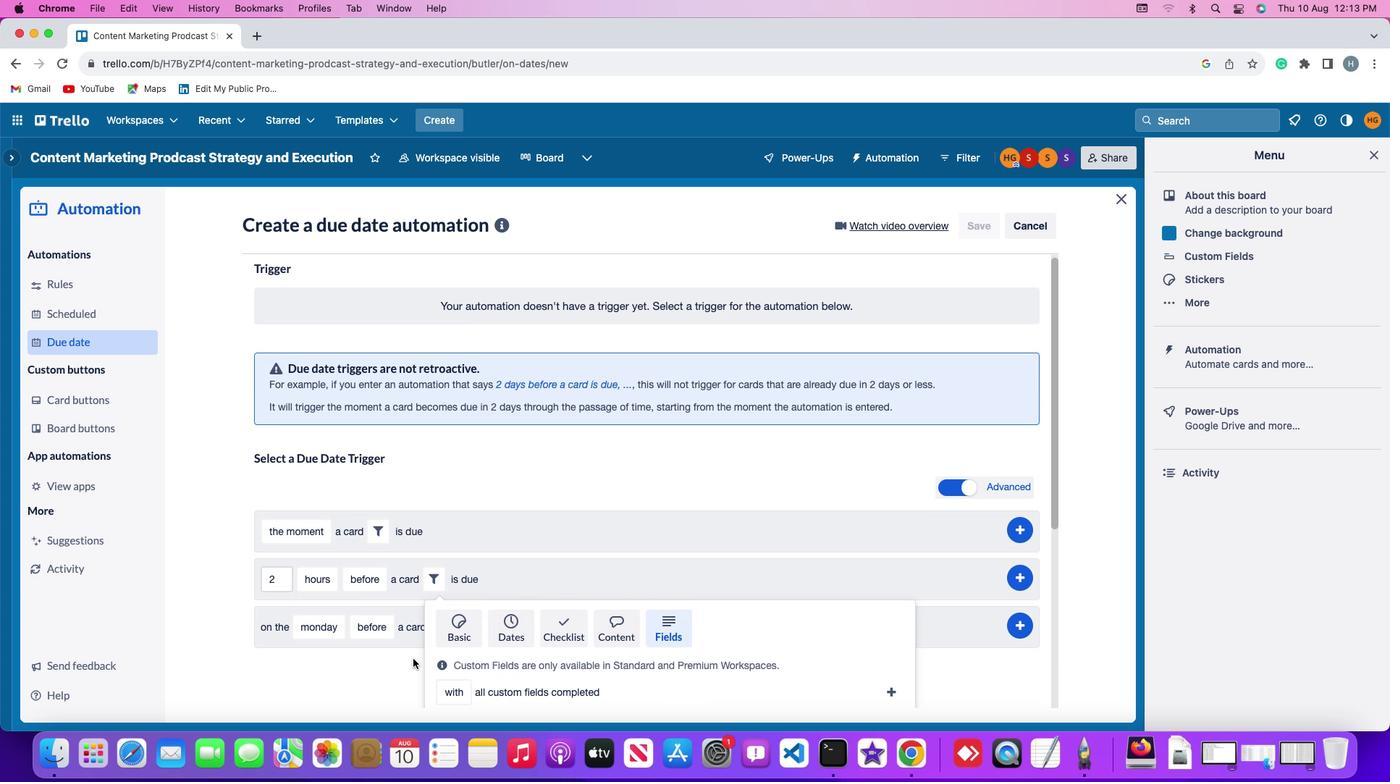
Action: Mouse scrolled (413, 658) with delta (0, 0)
Screenshot: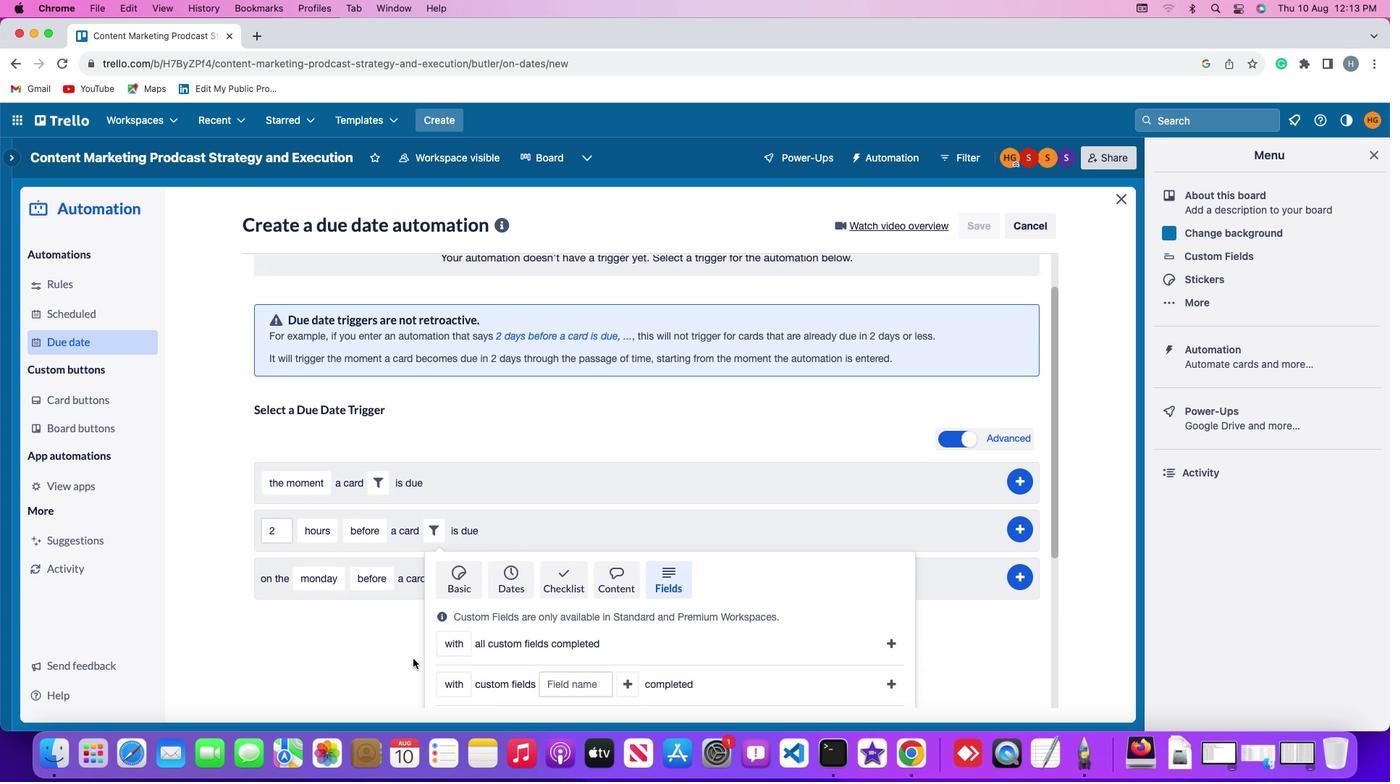 
Action: Mouse scrolled (413, 658) with delta (0, 0)
Screenshot: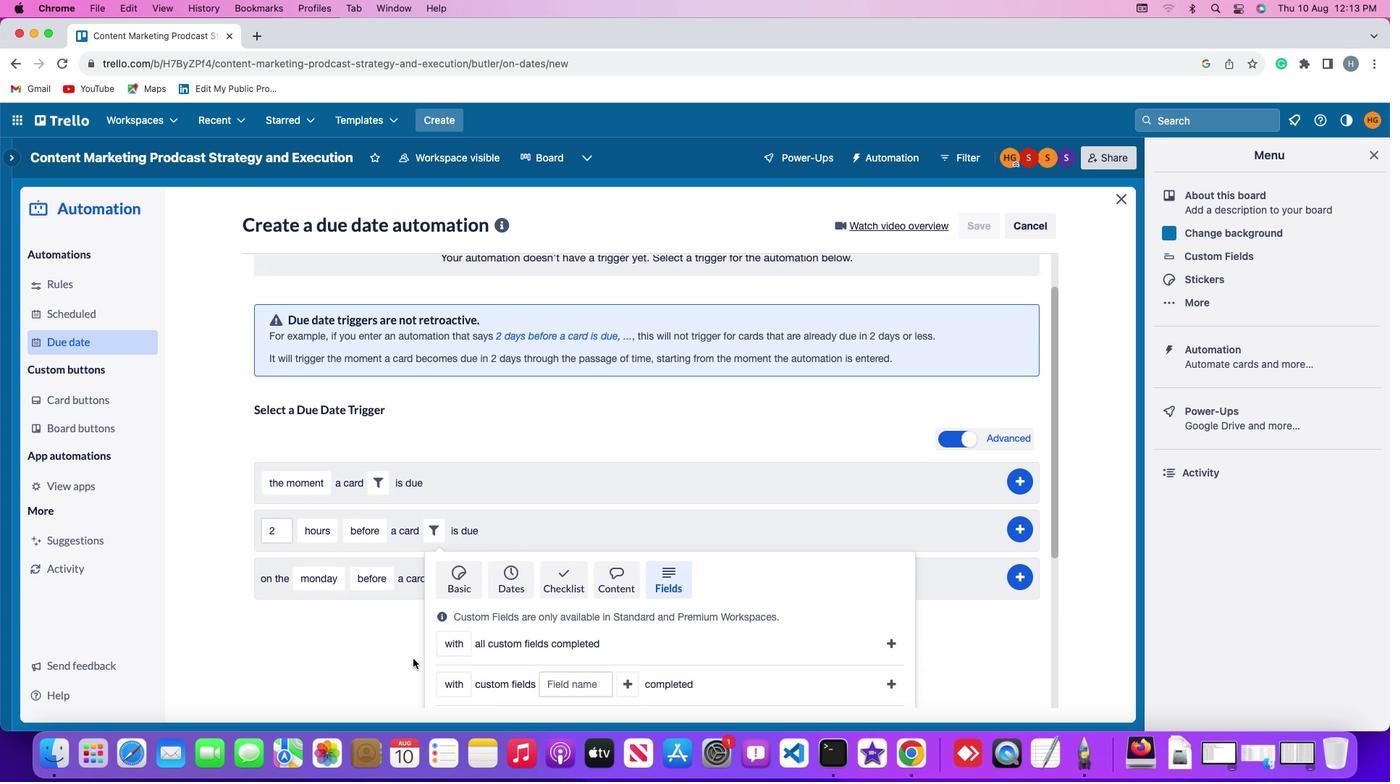 
Action: Mouse scrolled (413, 658) with delta (0, -2)
Screenshot: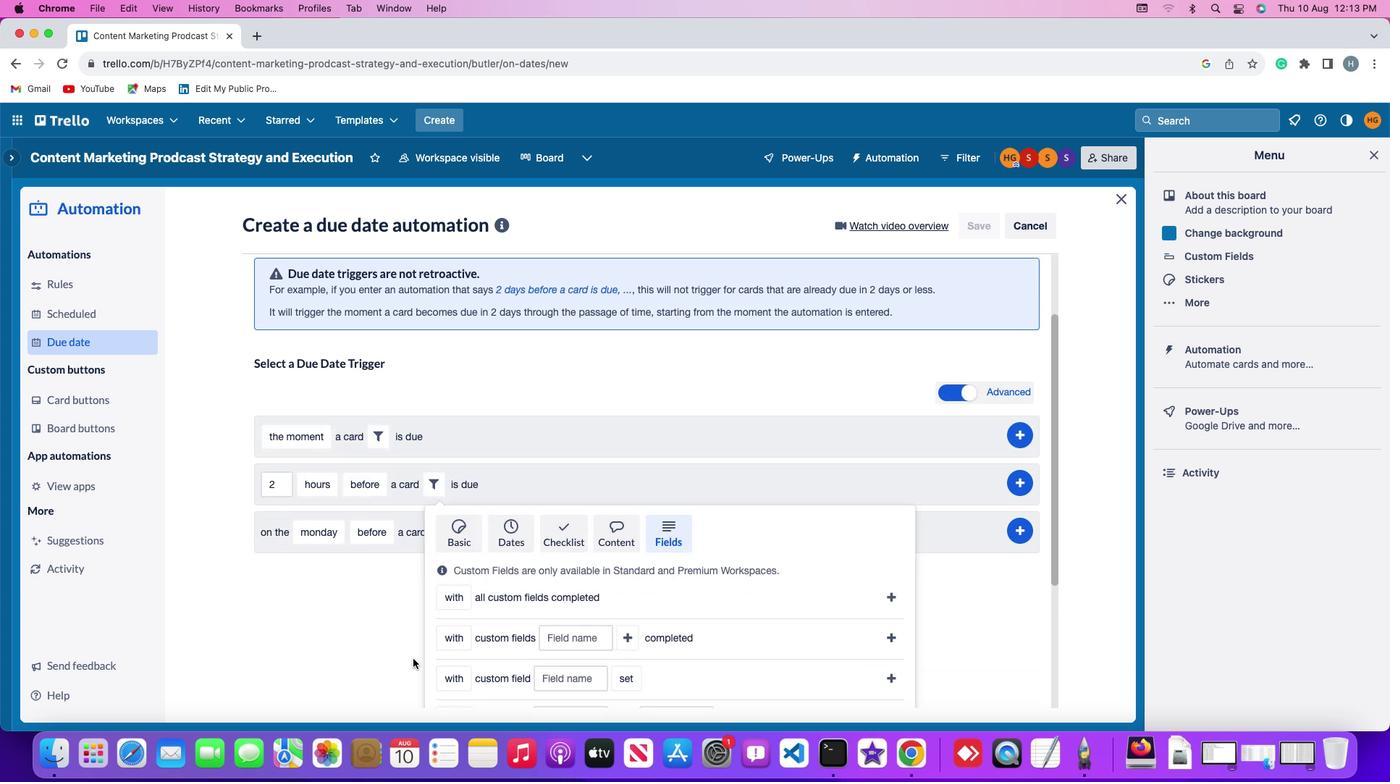 
Action: Mouse scrolled (413, 658) with delta (0, -2)
Screenshot: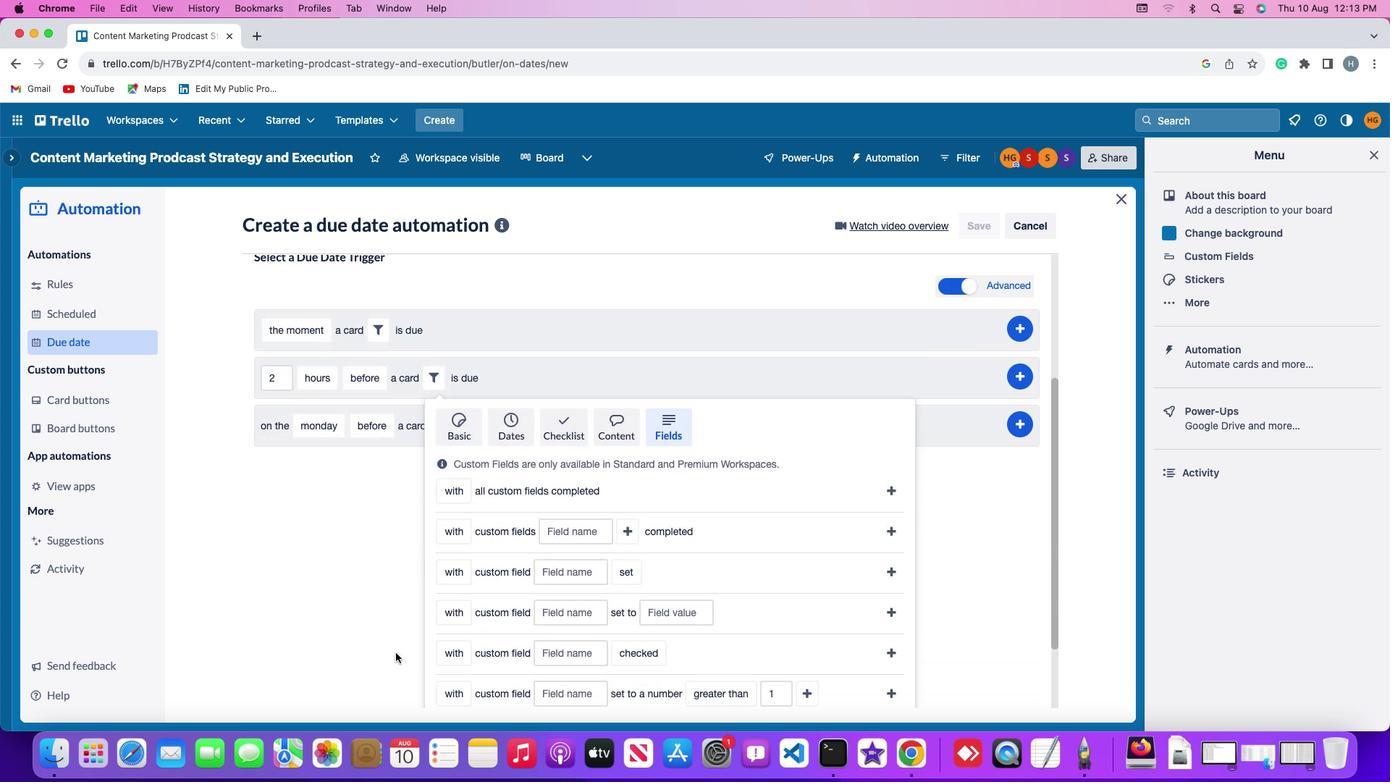 
Action: Mouse moved to (456, 582)
Screenshot: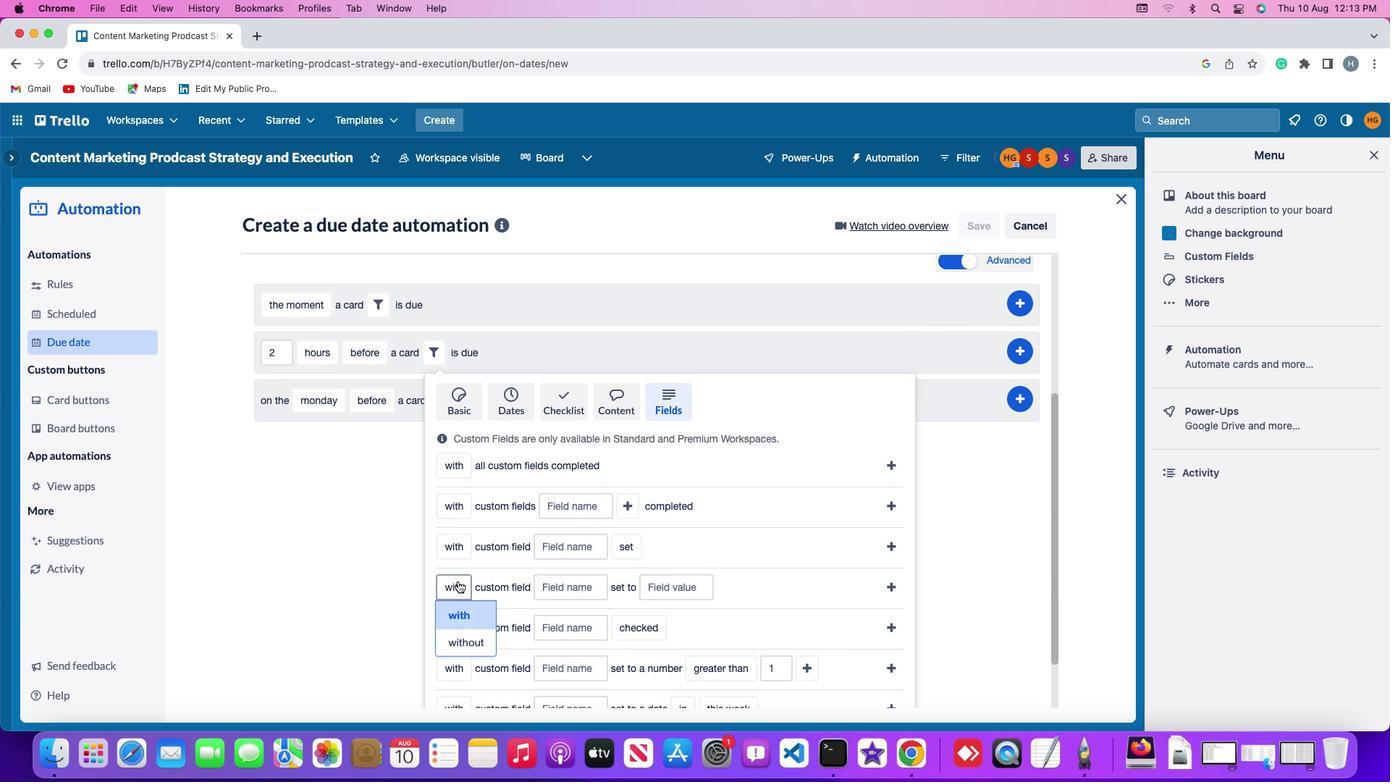 
Action: Mouse pressed left at (456, 582)
Screenshot: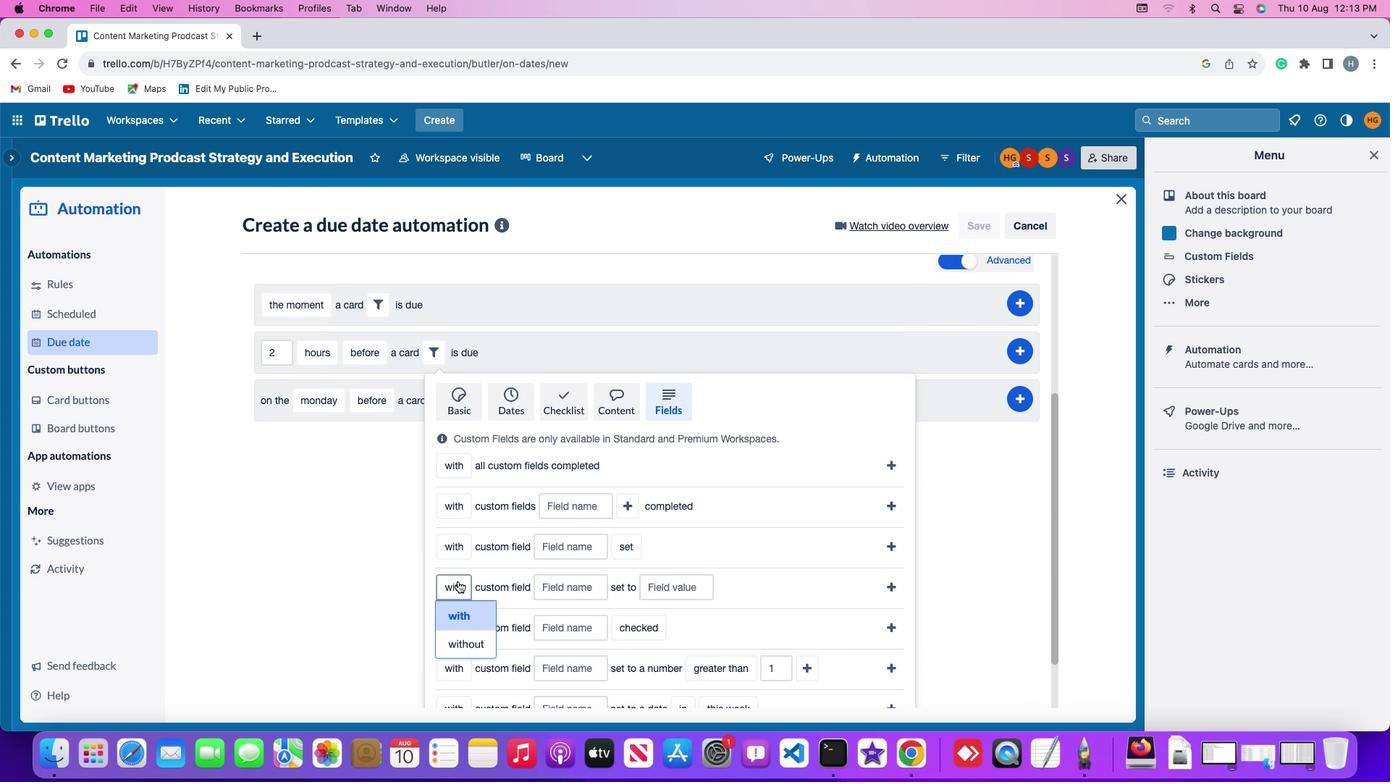 
Action: Mouse moved to (467, 613)
Screenshot: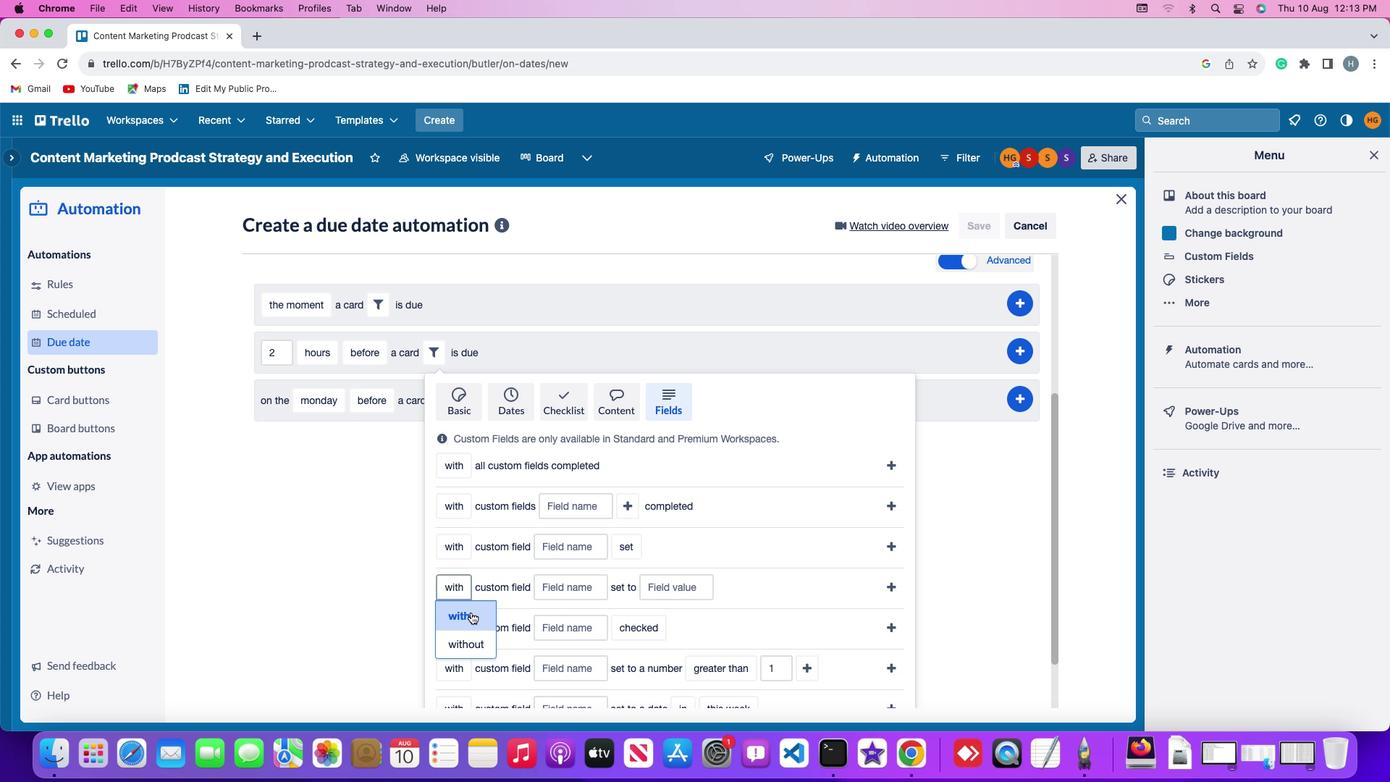 
Action: Mouse pressed left at (467, 613)
Screenshot: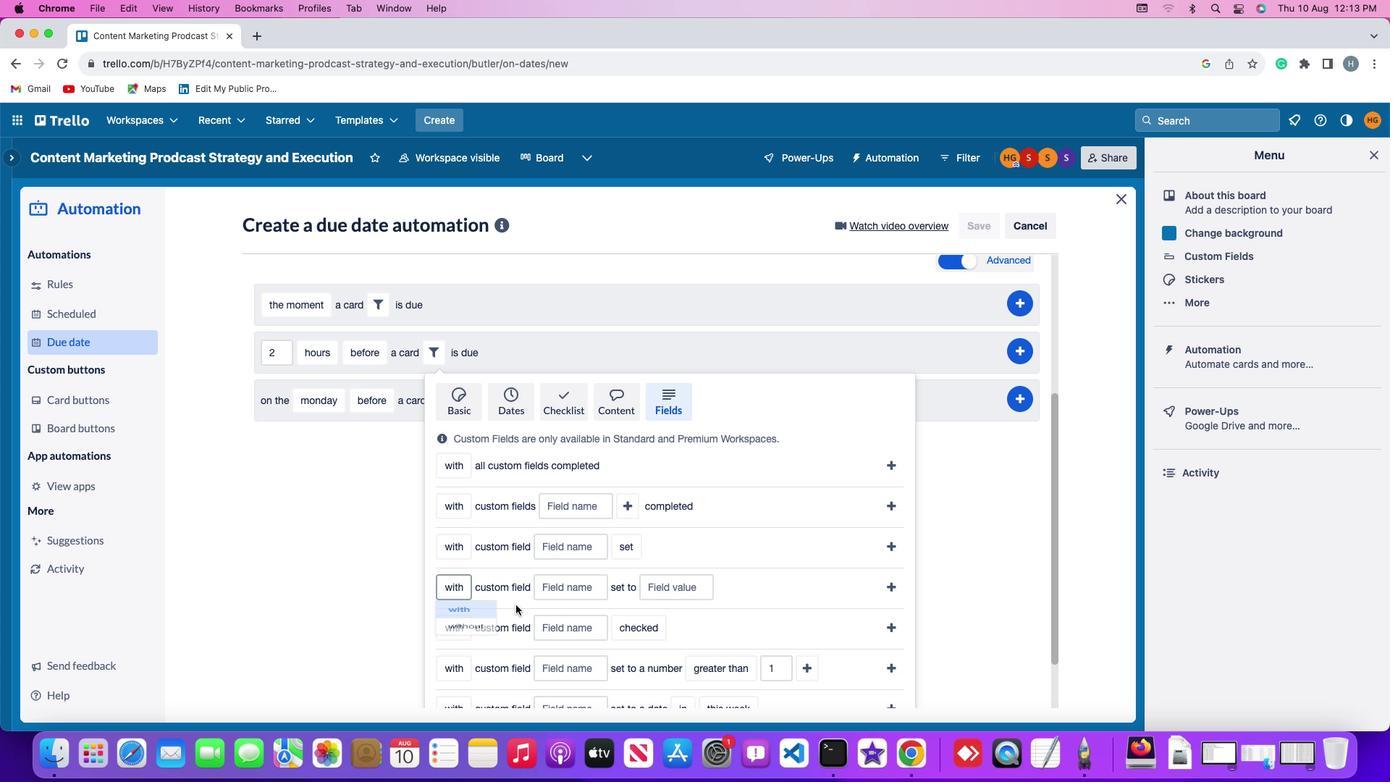 
Action: Mouse moved to (564, 588)
Screenshot: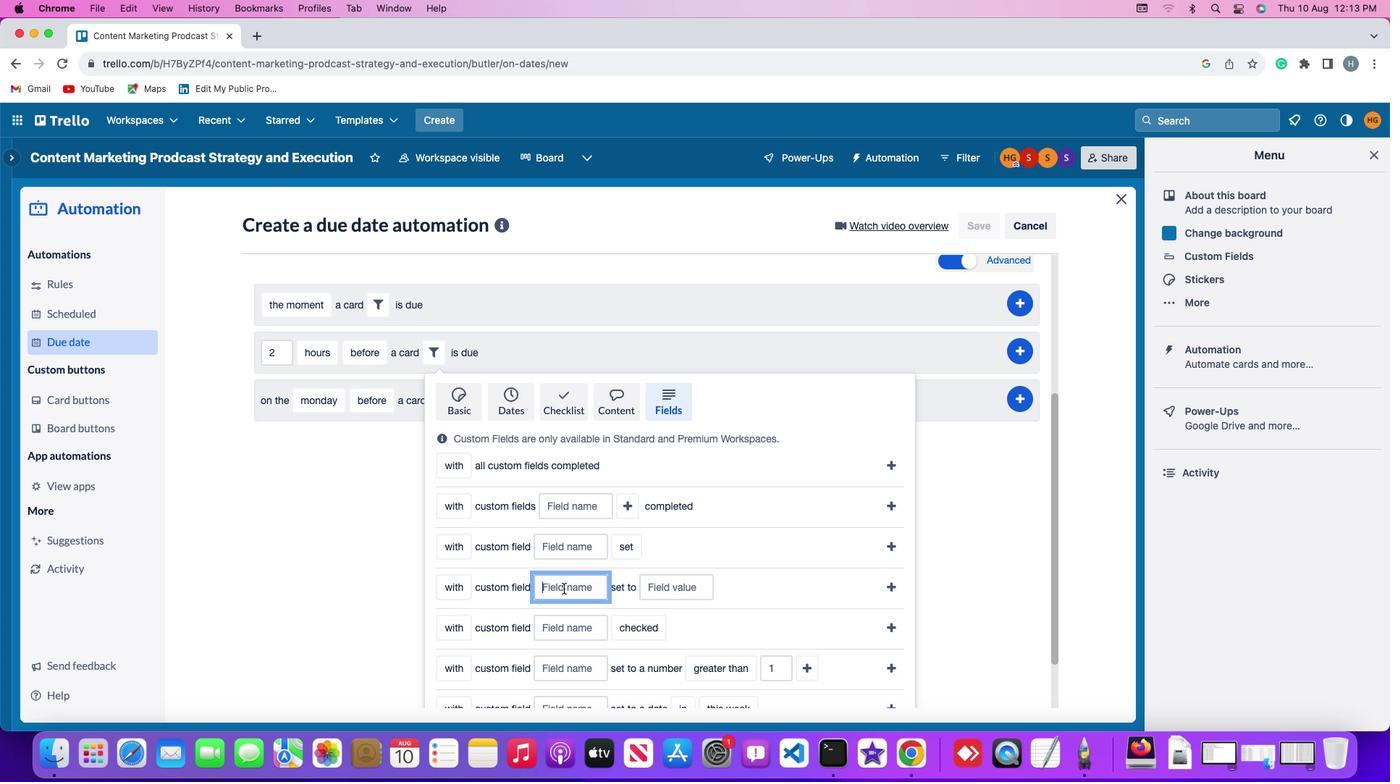 
Action: Mouse pressed left at (564, 588)
Screenshot: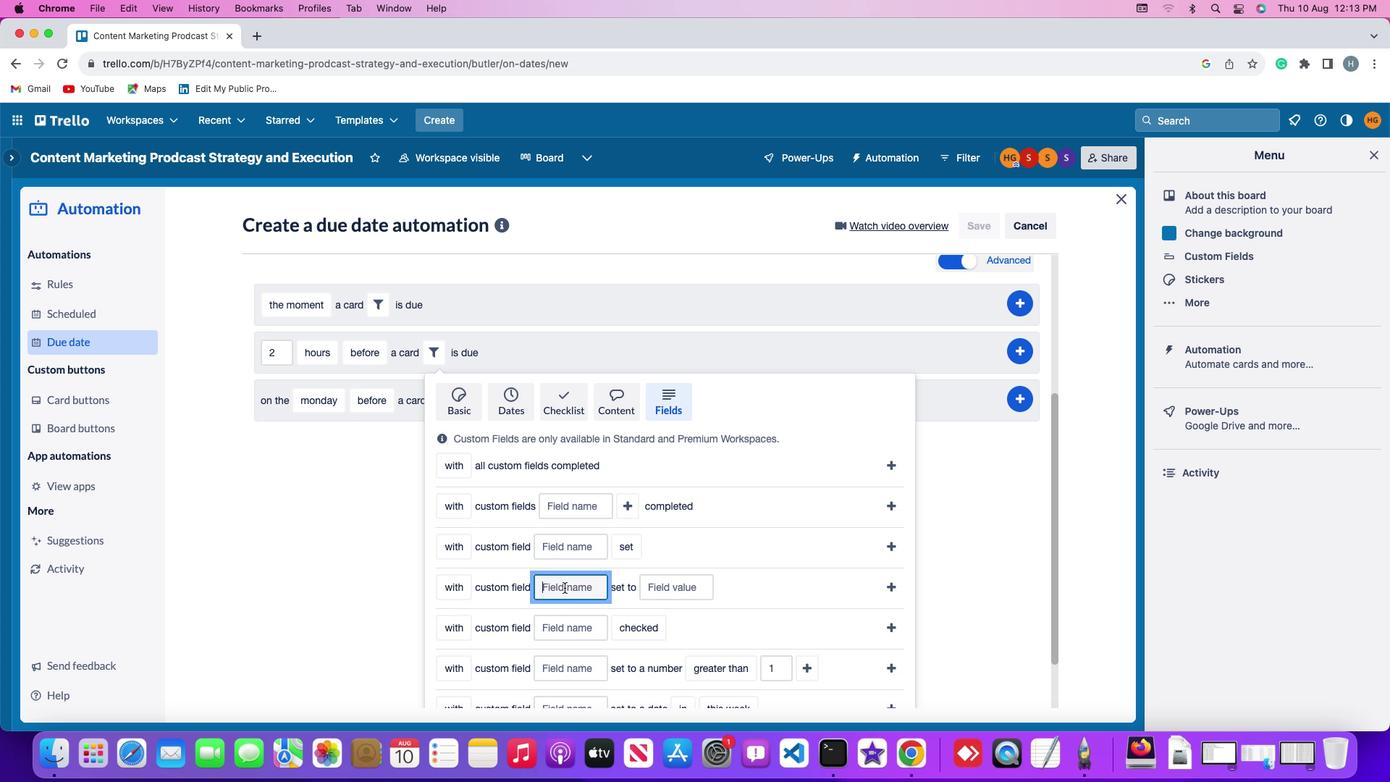
Action: Mouse moved to (564, 586)
Screenshot: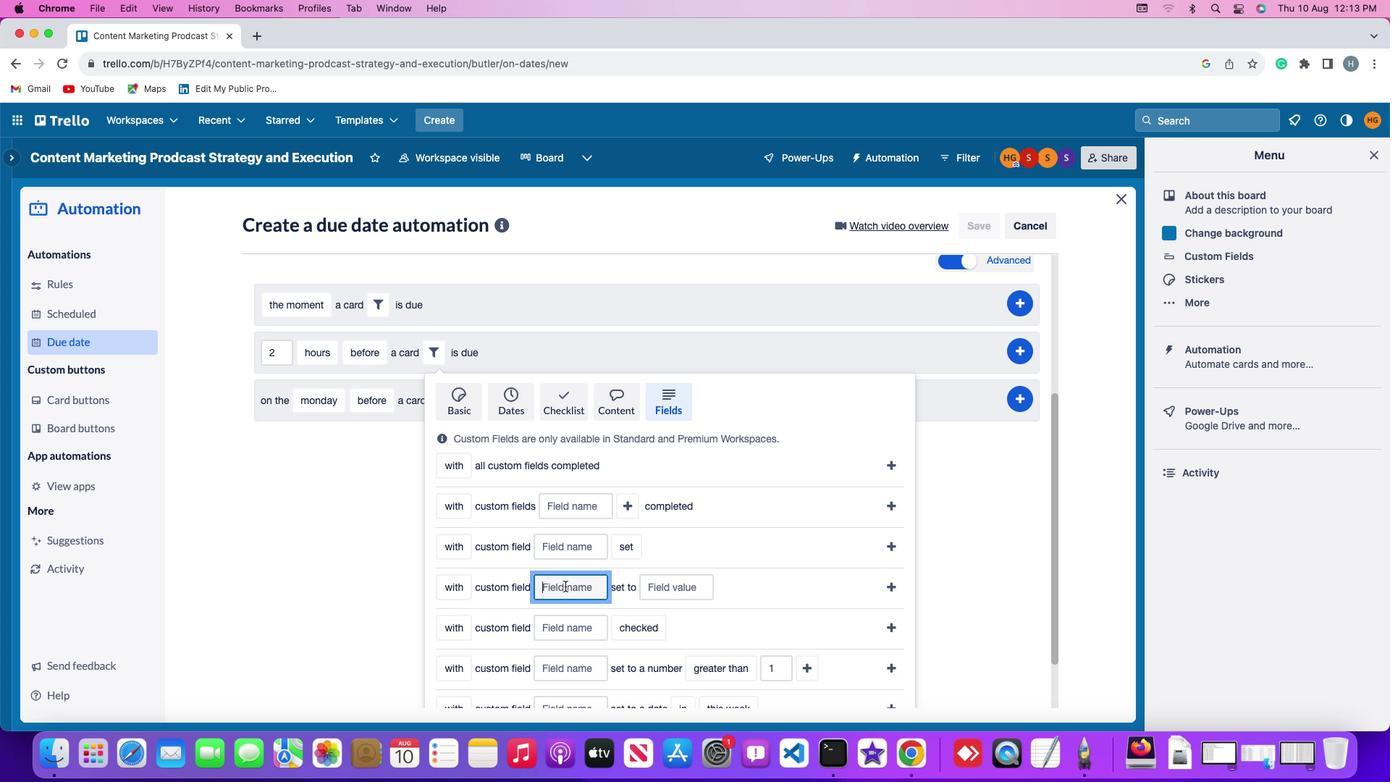 
Action: Key pressed Key.shift'R''e''s''u''m''e'
Screenshot: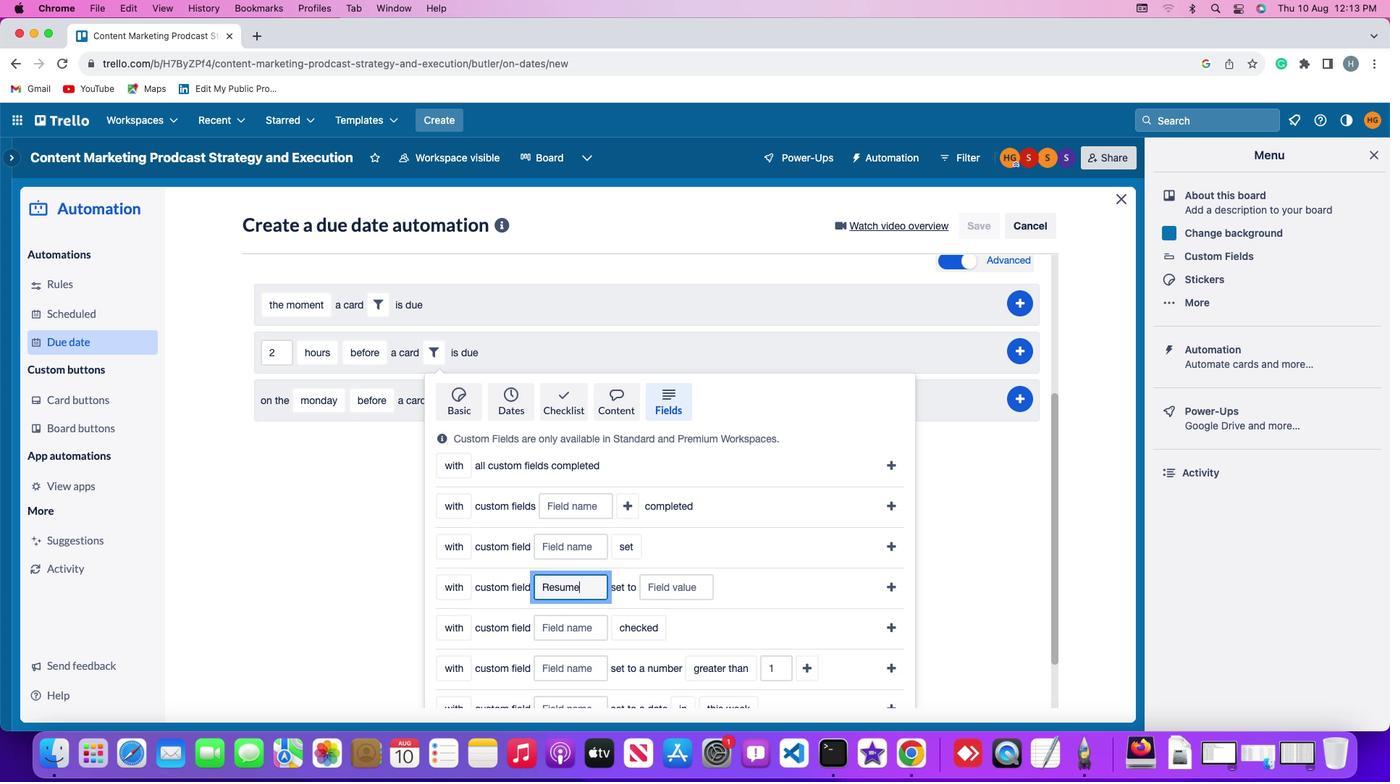 
Action: Mouse moved to (659, 590)
Screenshot: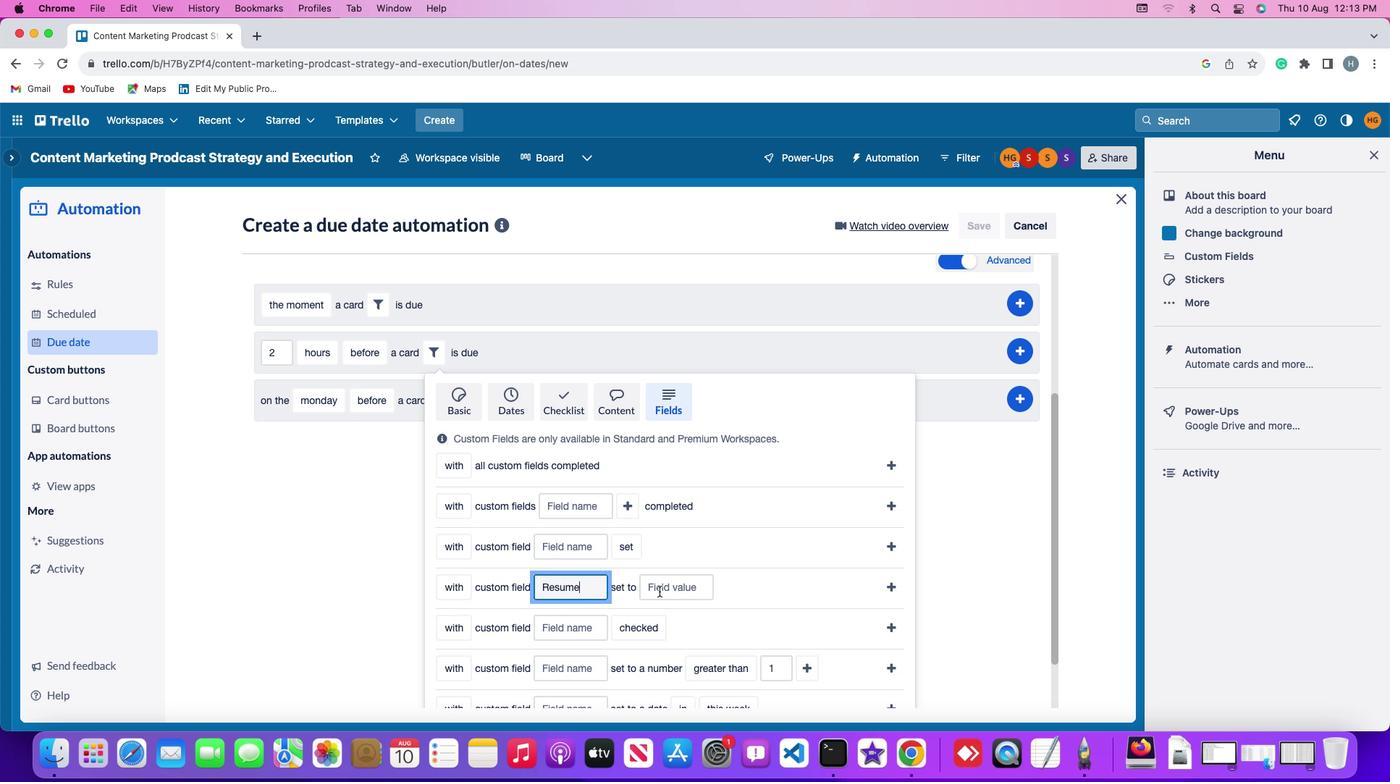 
Action: Mouse pressed left at (659, 590)
Screenshot: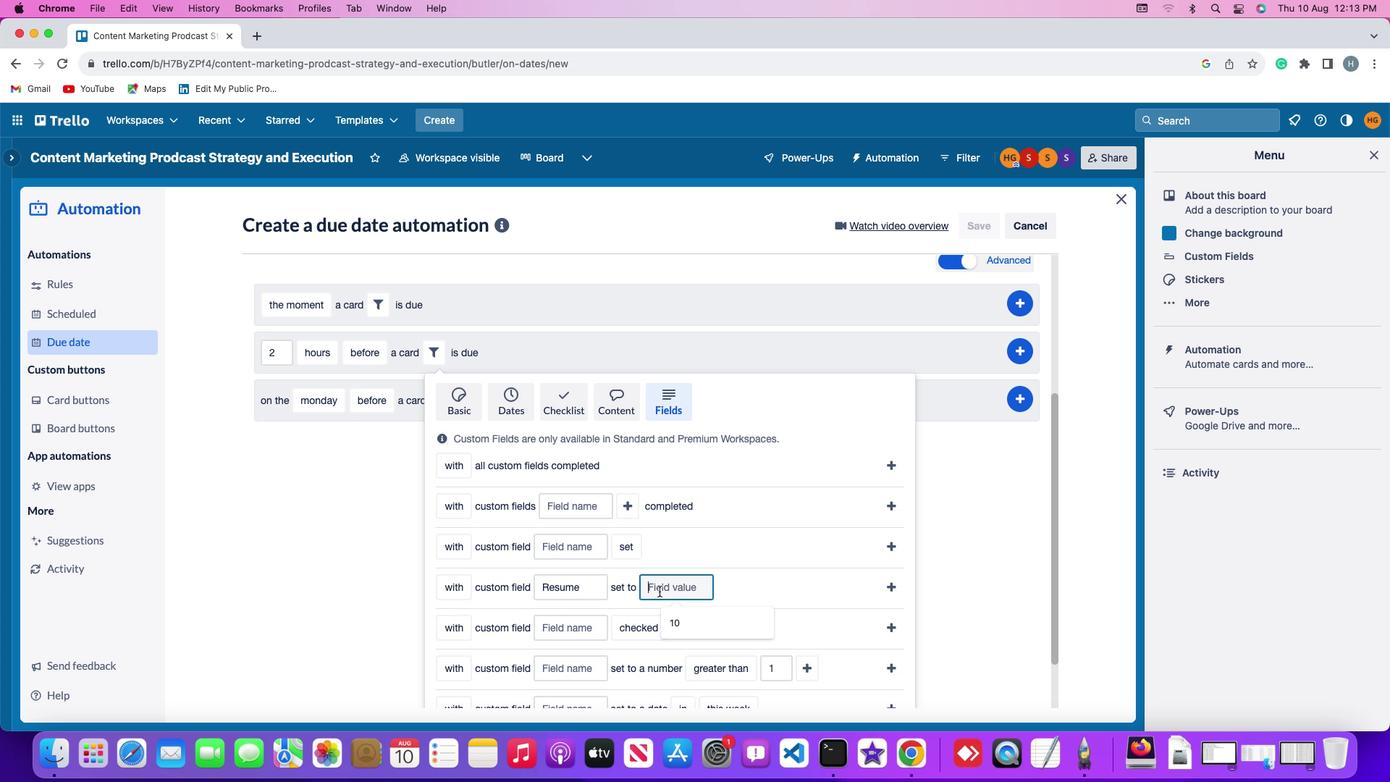 
Action: Mouse moved to (660, 590)
Screenshot: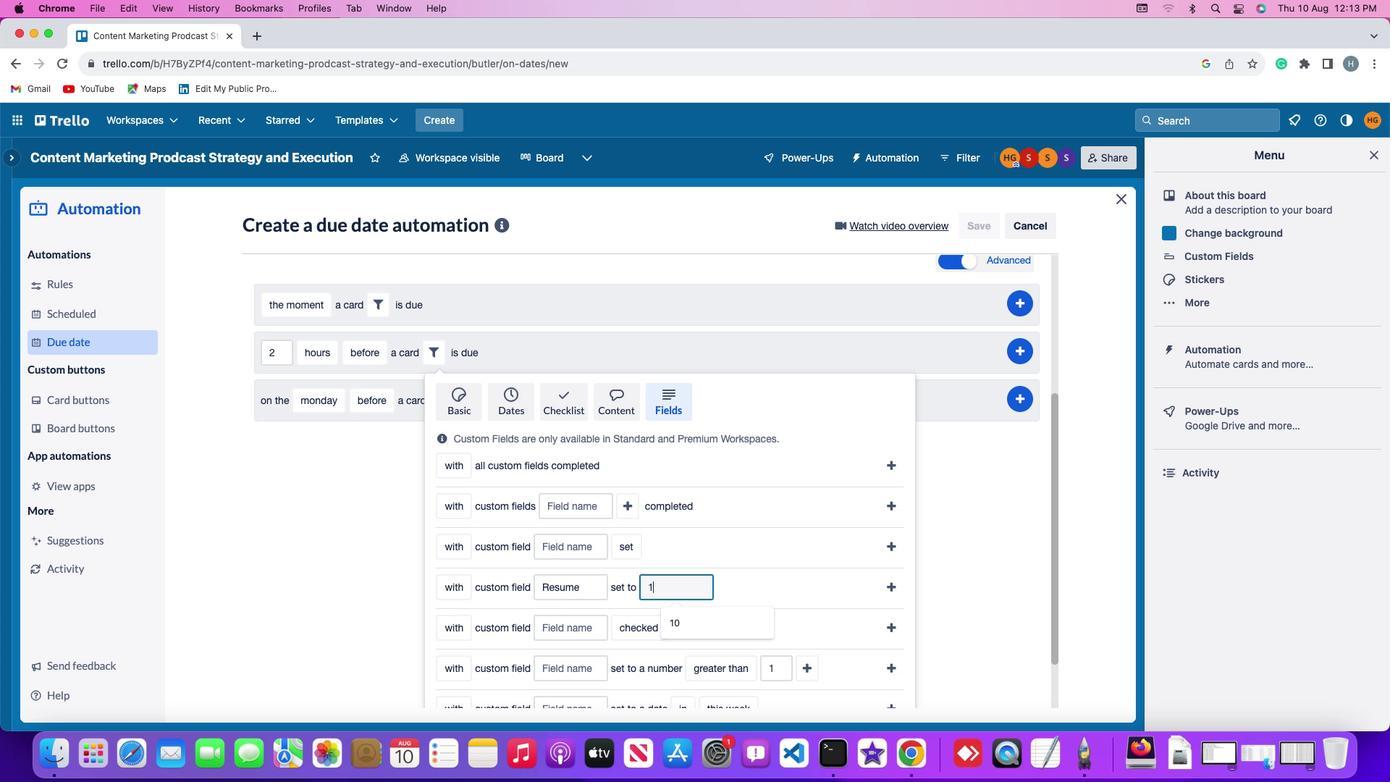 
Action: Key pressed '1''0'
Screenshot: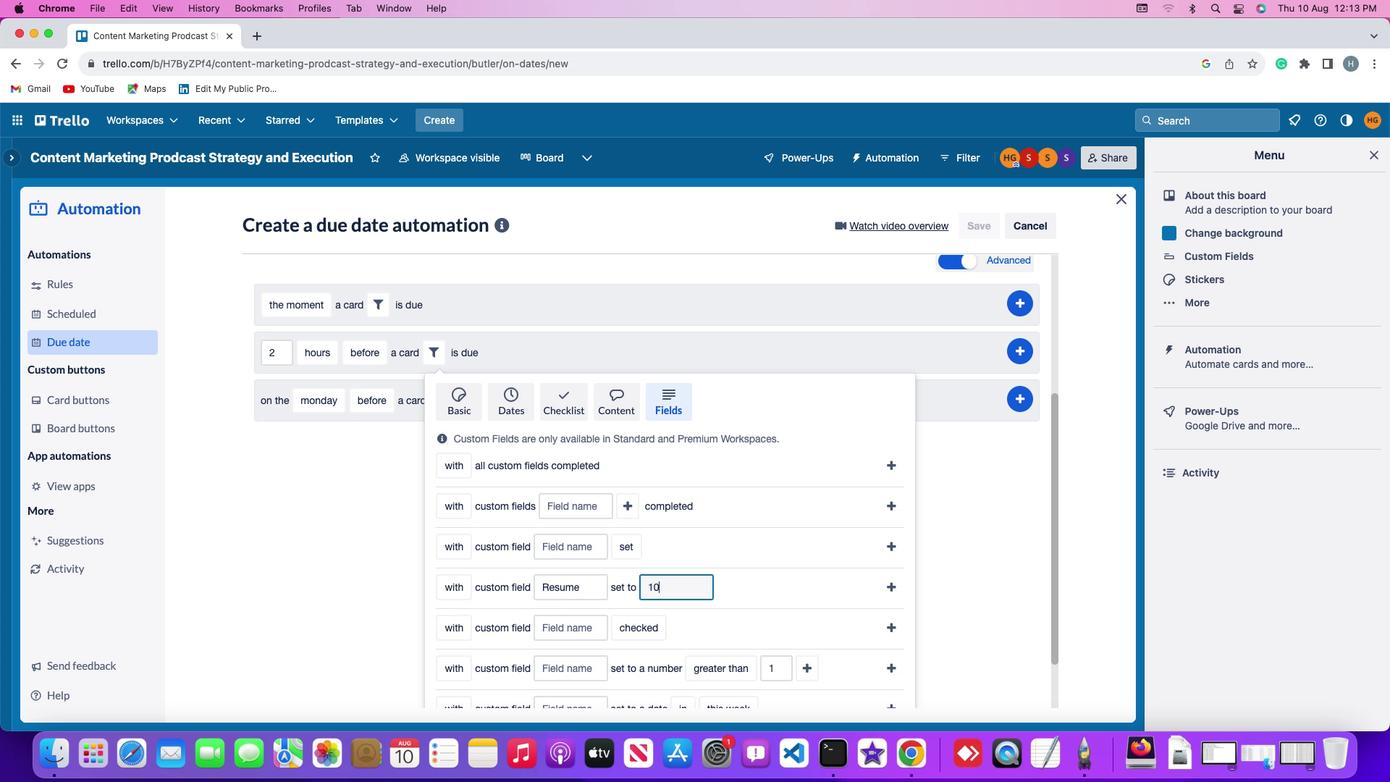 
Action: Mouse moved to (893, 583)
Screenshot: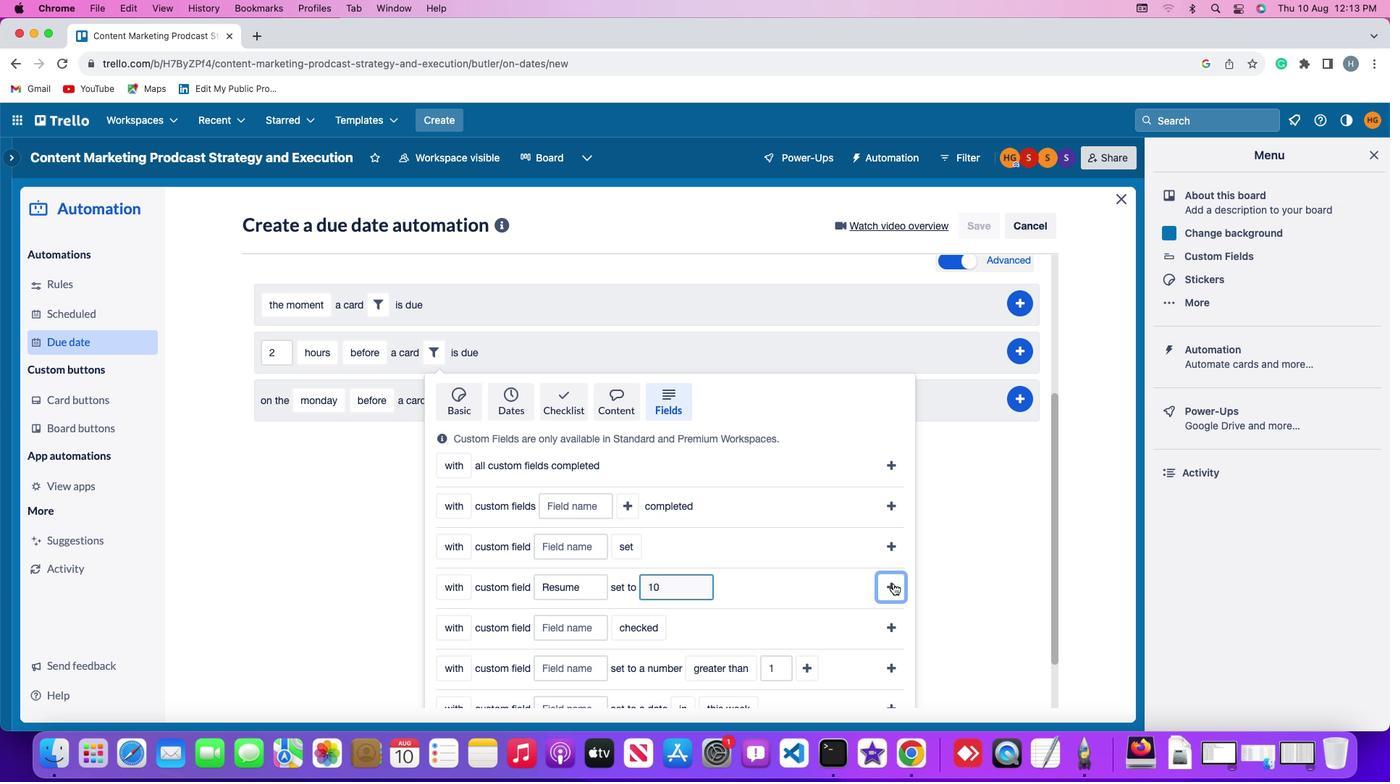 
Action: Mouse pressed left at (893, 583)
Screenshot: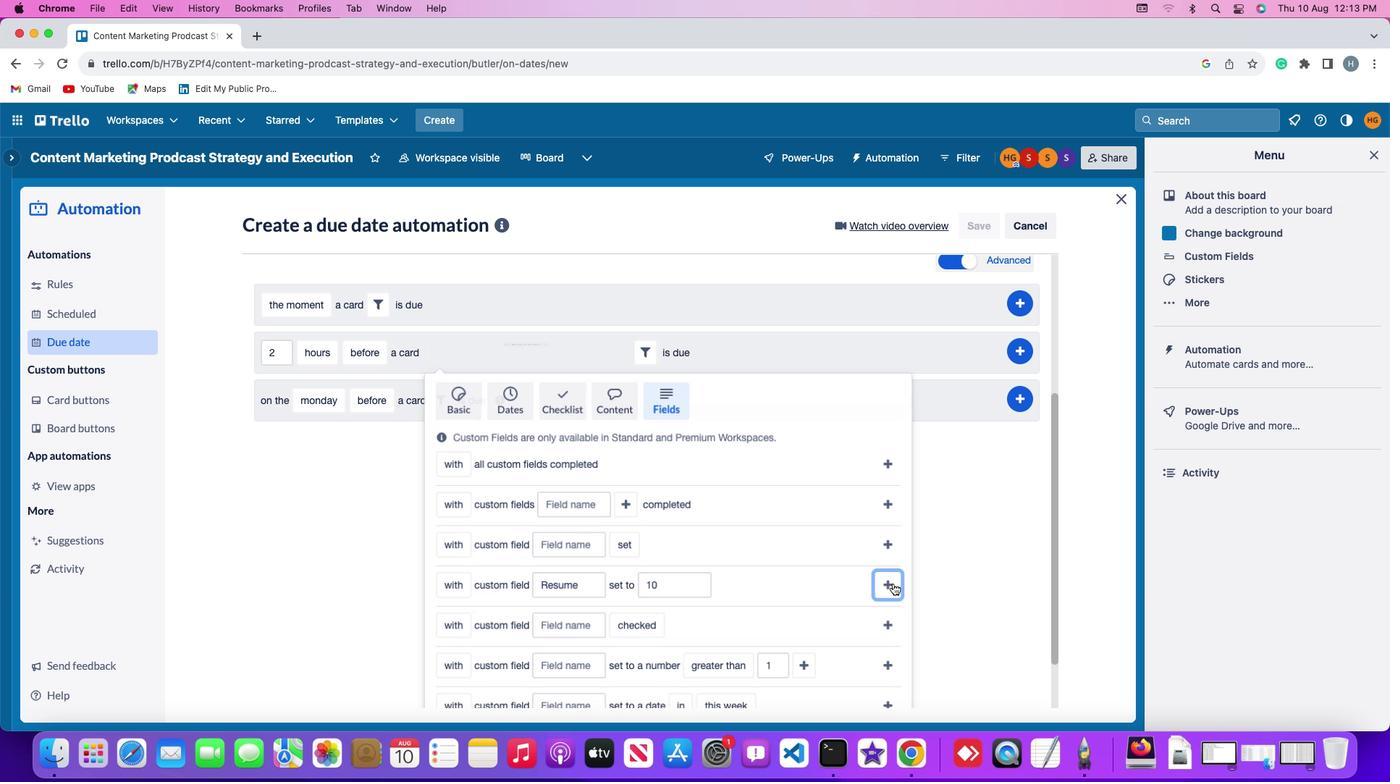 
Action: Mouse moved to (1031, 584)
Screenshot: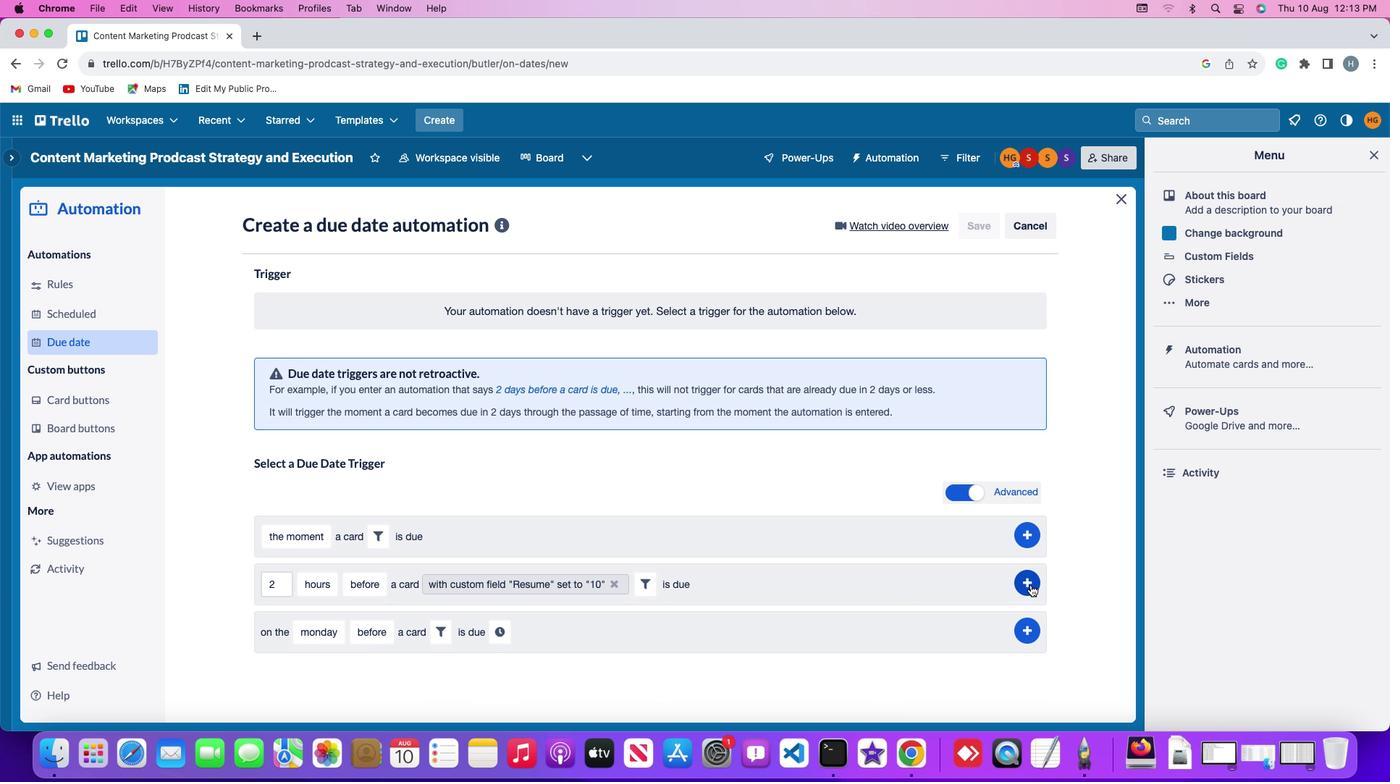 
Action: Mouse pressed left at (1031, 584)
Screenshot: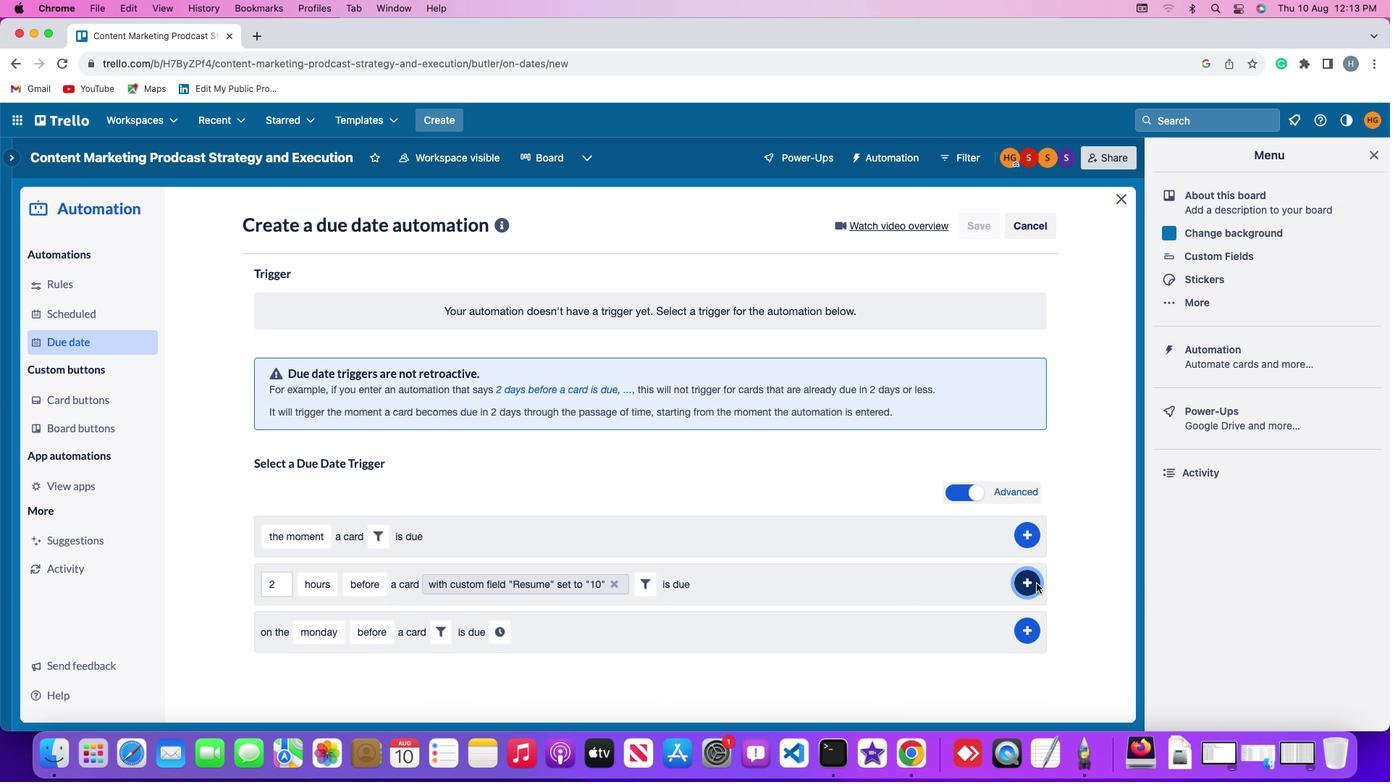 
Action: Mouse moved to (1099, 468)
Screenshot: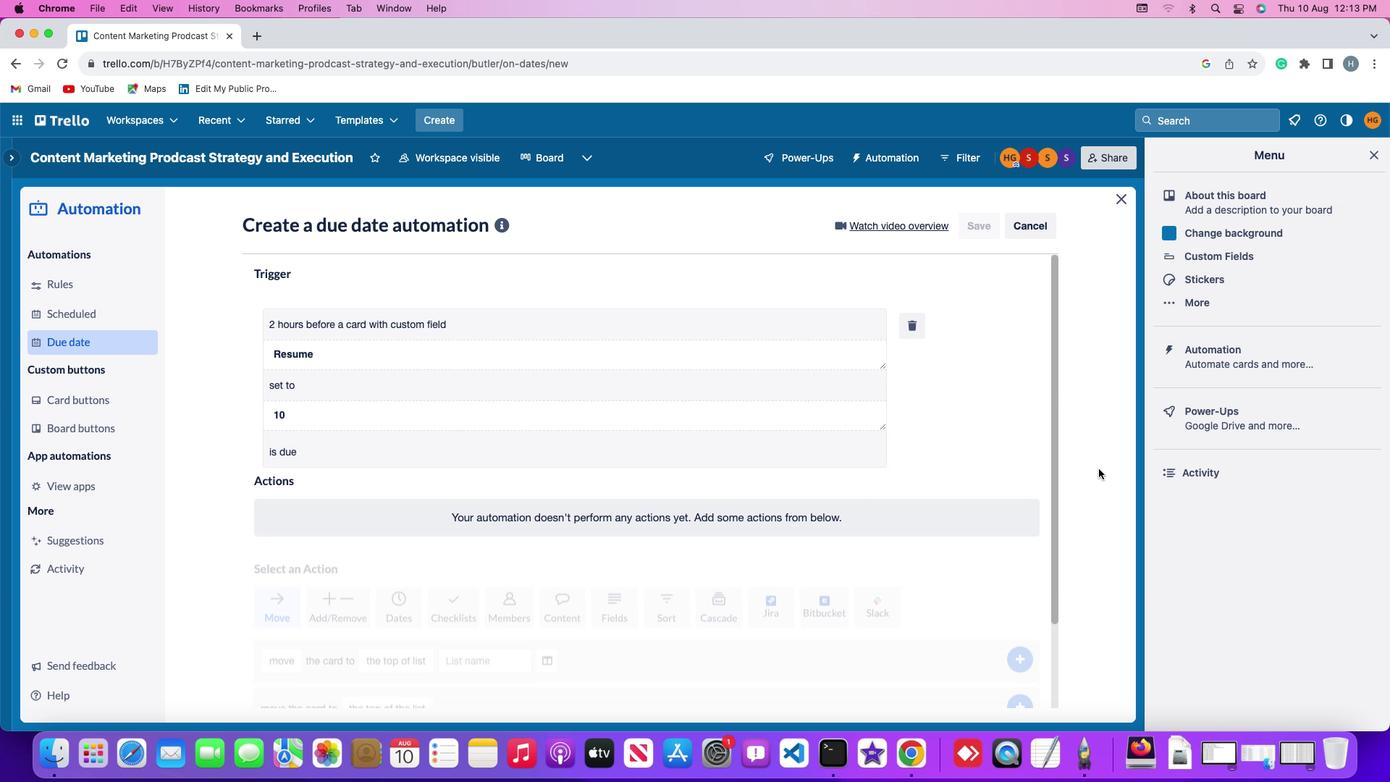 
